 Task: Create a task  Upgrade and migrate company data analytics to a cloud-based solution , assign it to team member softage.3@softage.net in the project AmberDrive and update the status of the task to  On Track  , set the priority of the task to Low
Action: Mouse moved to (63, 51)
Screenshot: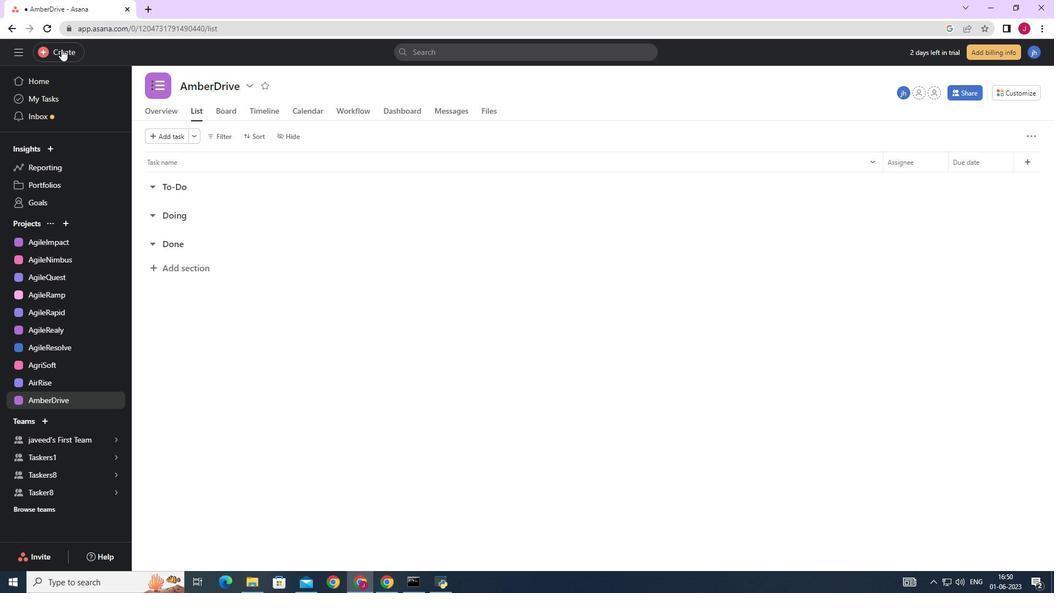 
Action: Mouse pressed left at (63, 51)
Screenshot: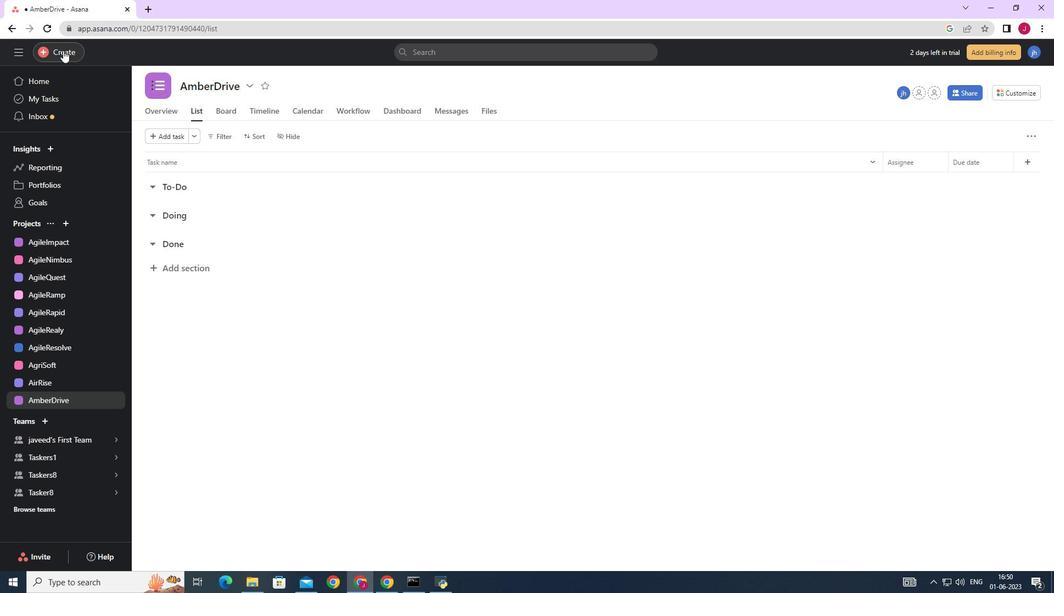 
Action: Mouse moved to (153, 56)
Screenshot: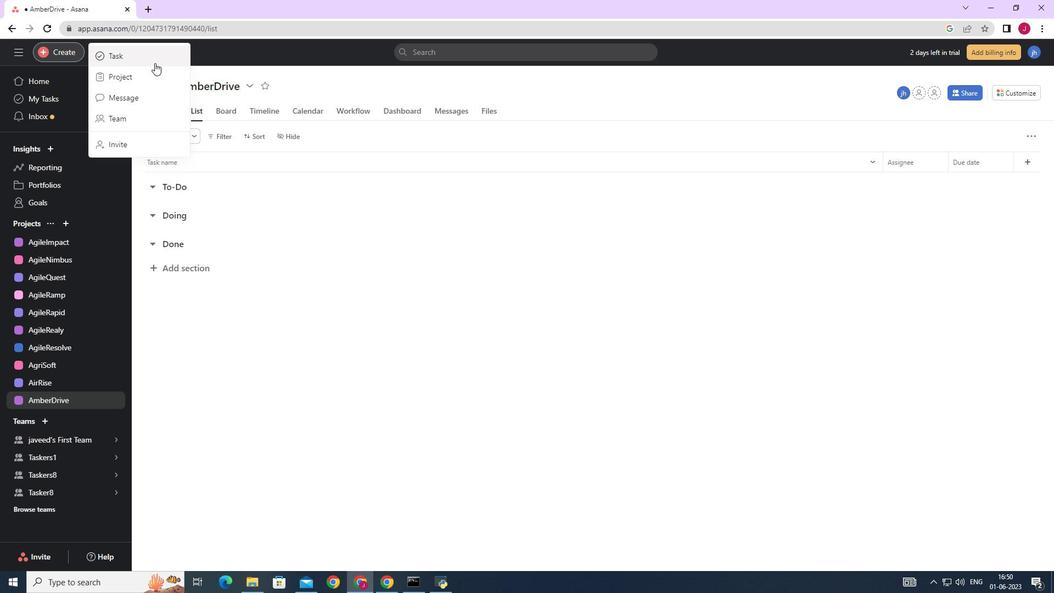 
Action: Mouse pressed left at (153, 56)
Screenshot: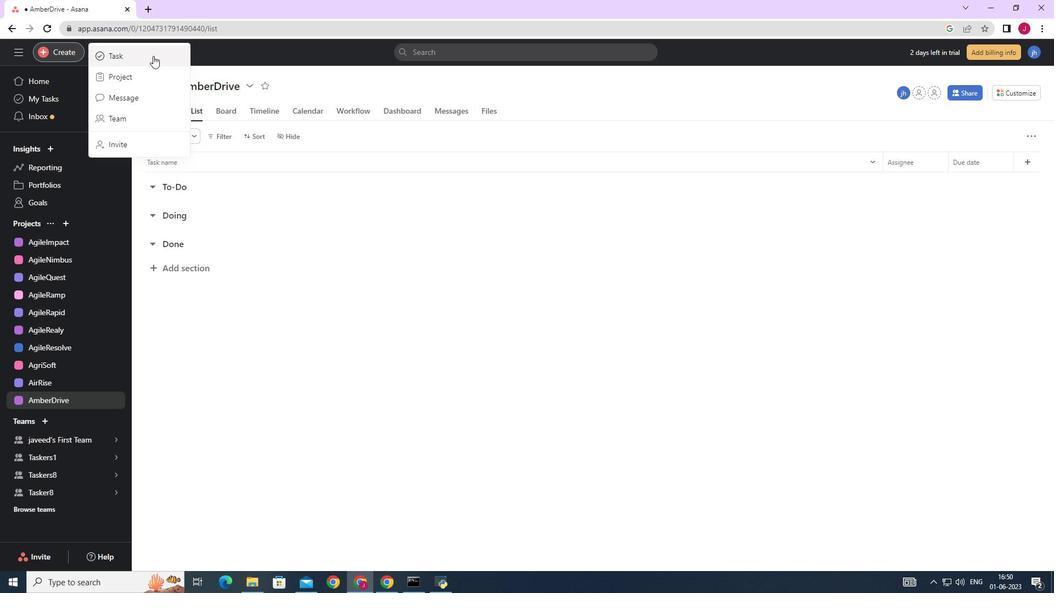 
Action: Mouse moved to (860, 363)
Screenshot: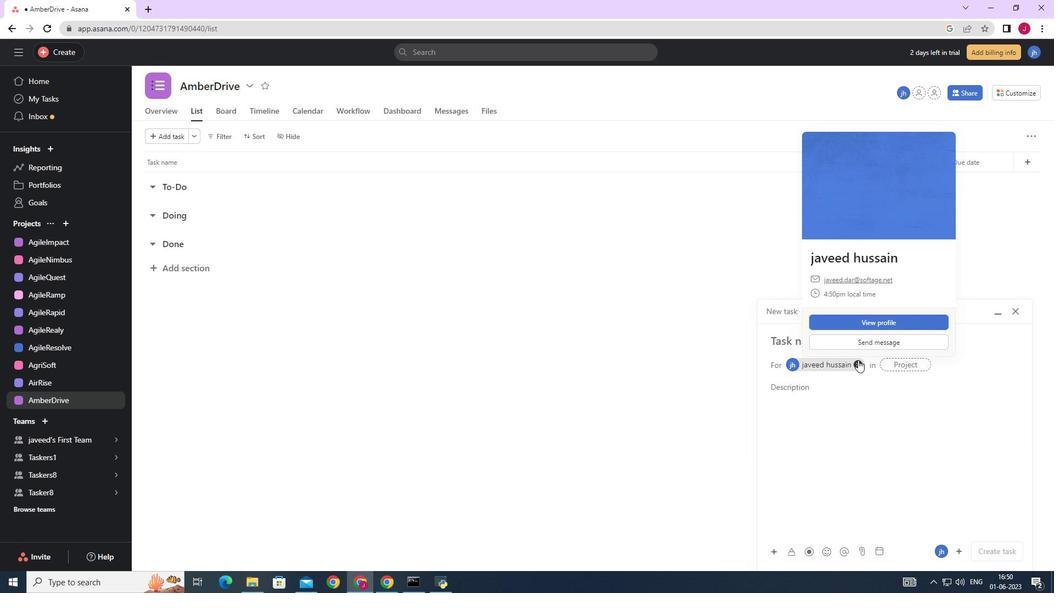 
Action: Mouse pressed left at (860, 363)
Screenshot: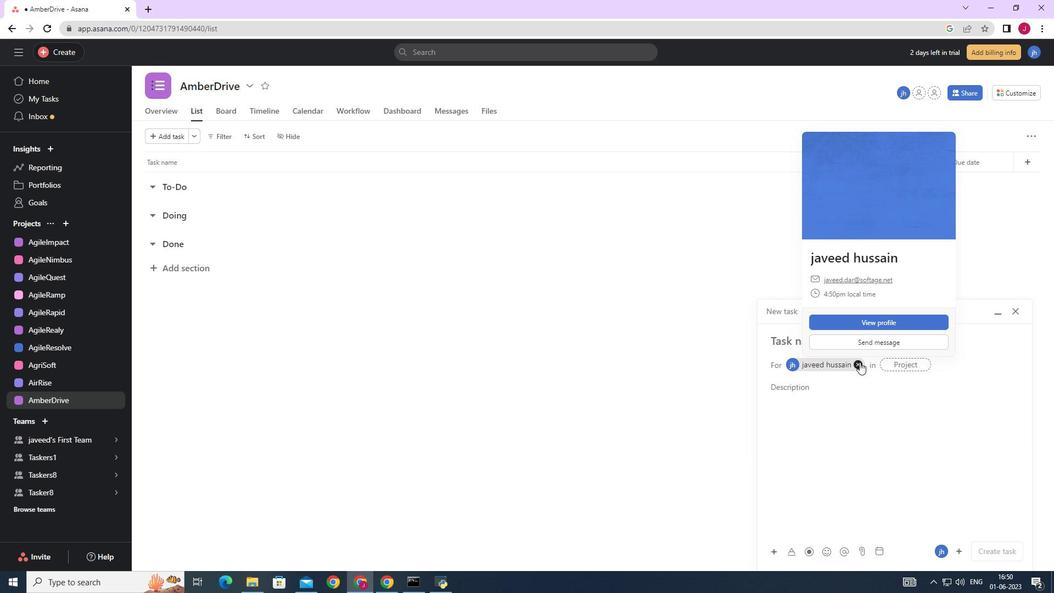 
Action: Mouse moved to (804, 341)
Screenshot: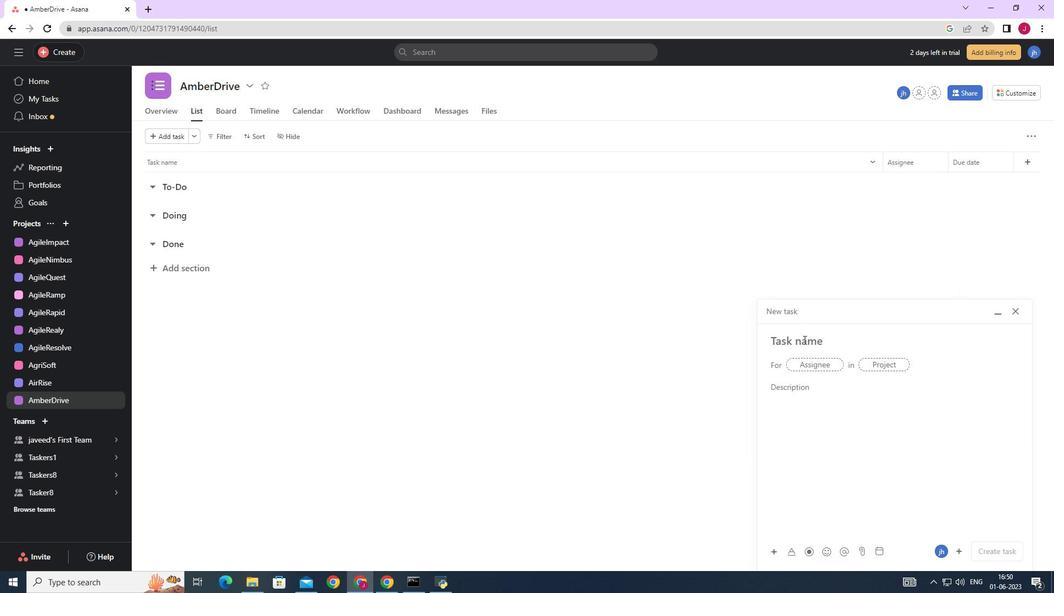 
Action: Mouse pressed left at (804, 341)
Screenshot: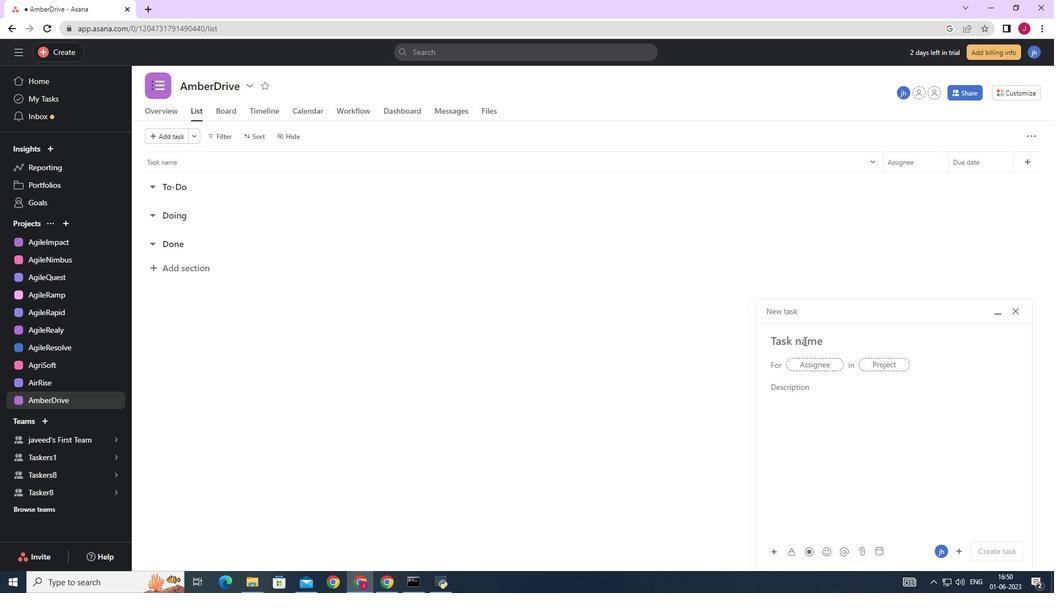 
Action: Key pressed <Key.caps_lock>U<Key.caps_lock>pgrade<Key.space>and<Key.space>migrate<Key.space>company<Key.space>data<Key.space>analytics<Key.space>to<Key.space>a<Key.space>cloud-based<Key.space>solution<Key.space><Key.backspace>,
Screenshot: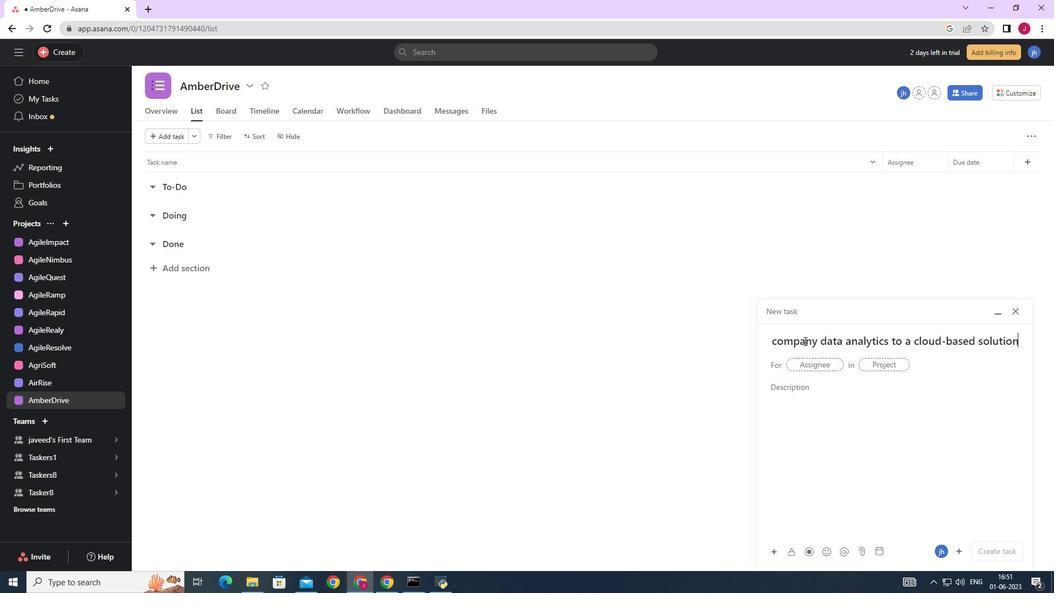 
Action: Mouse moved to (804, 365)
Screenshot: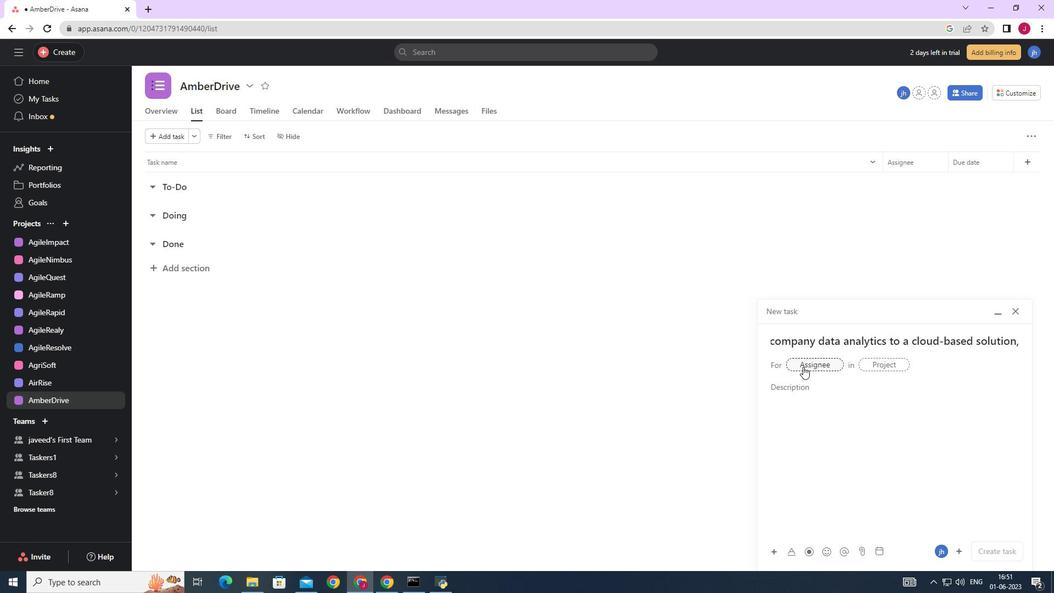 
Action: Mouse pressed left at (804, 365)
Screenshot: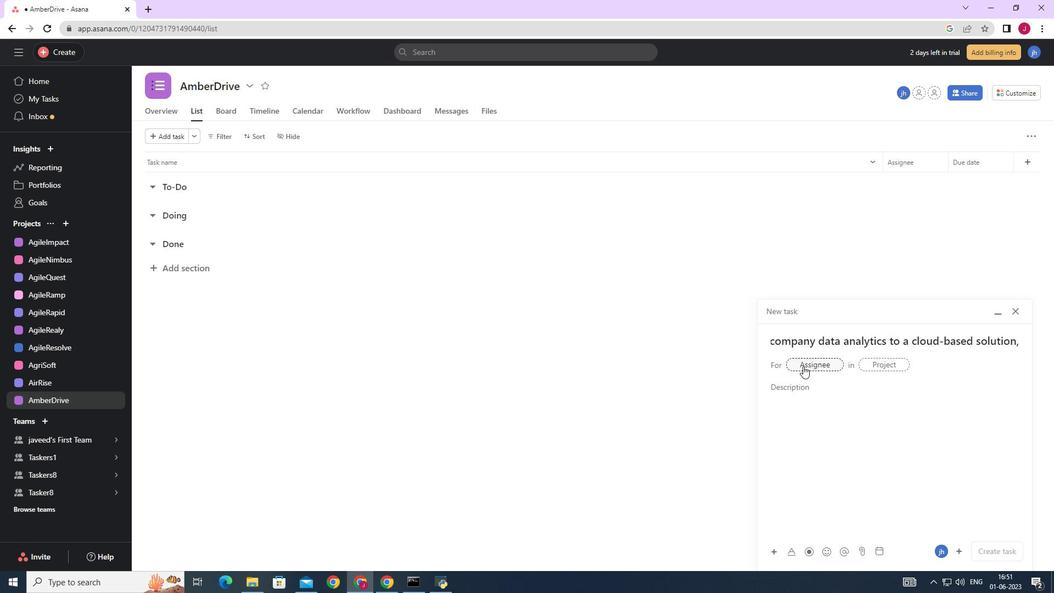 
Action: Key pressed softage.3
Screenshot: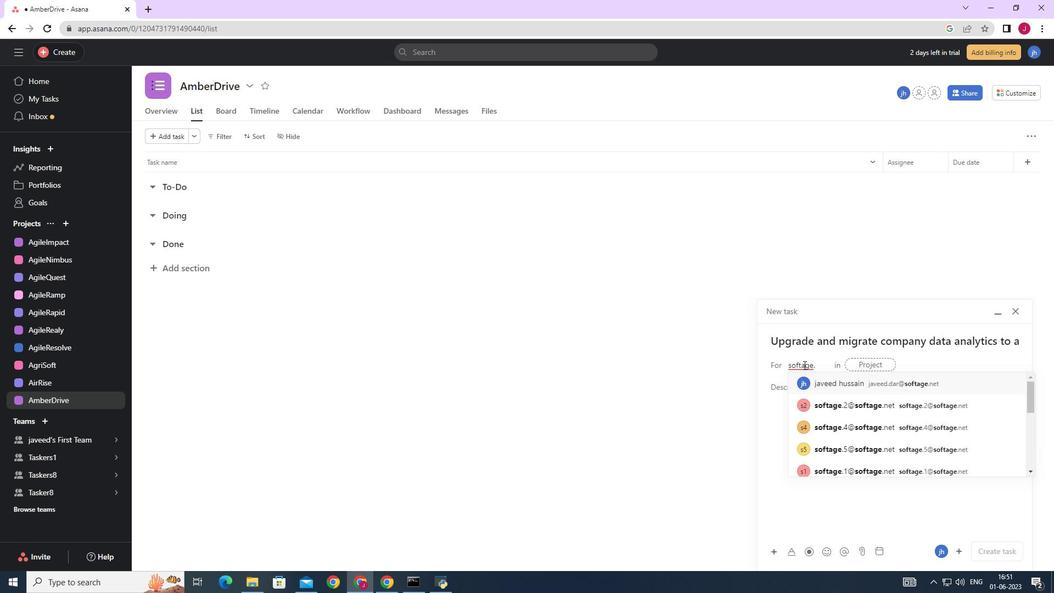 
Action: Mouse moved to (833, 385)
Screenshot: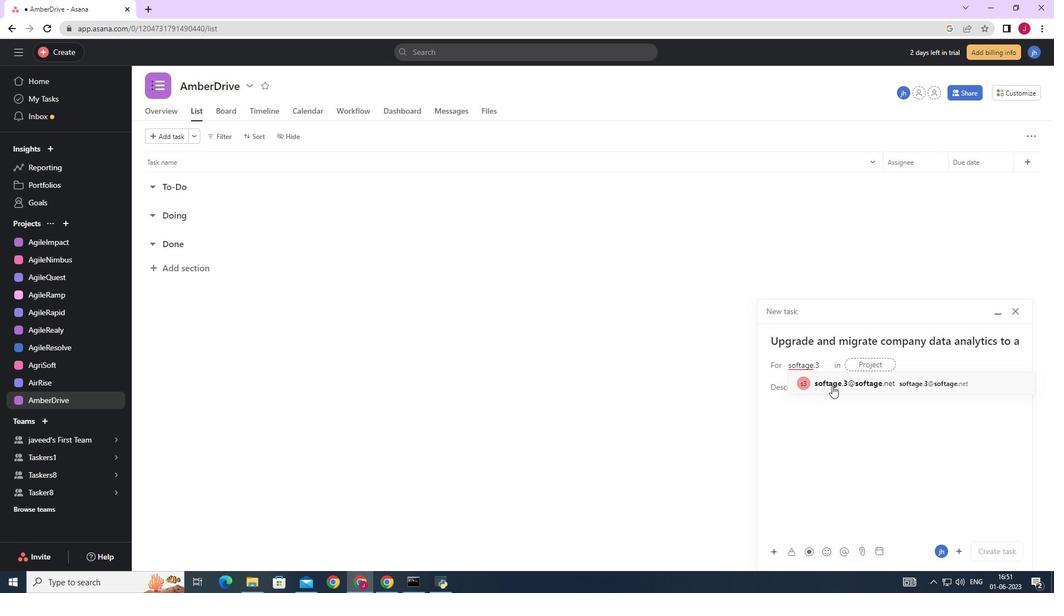 
Action: Mouse pressed left at (833, 385)
Screenshot: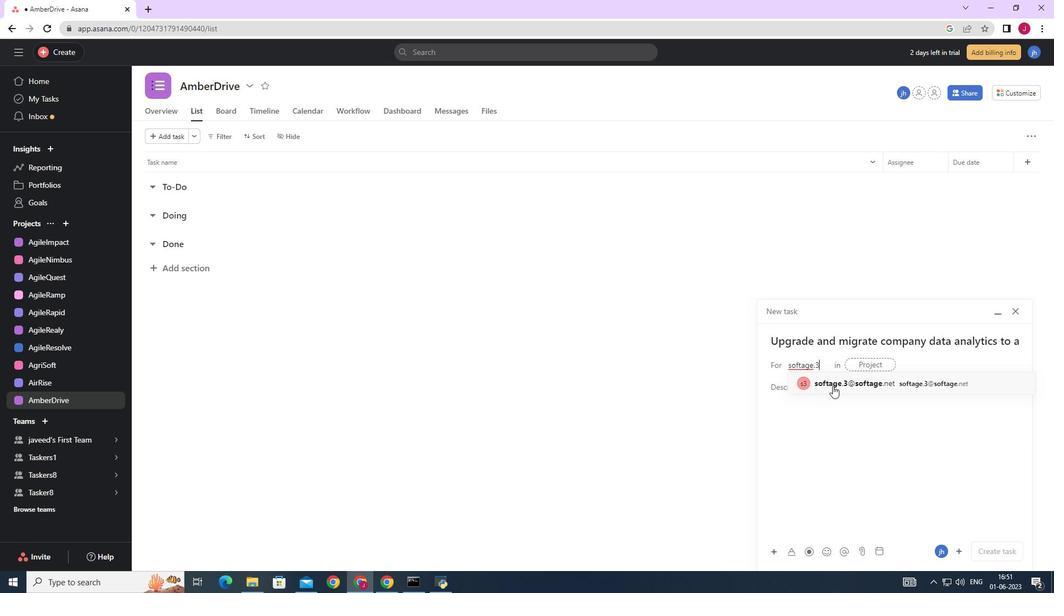 
Action: Mouse moved to (721, 382)
Screenshot: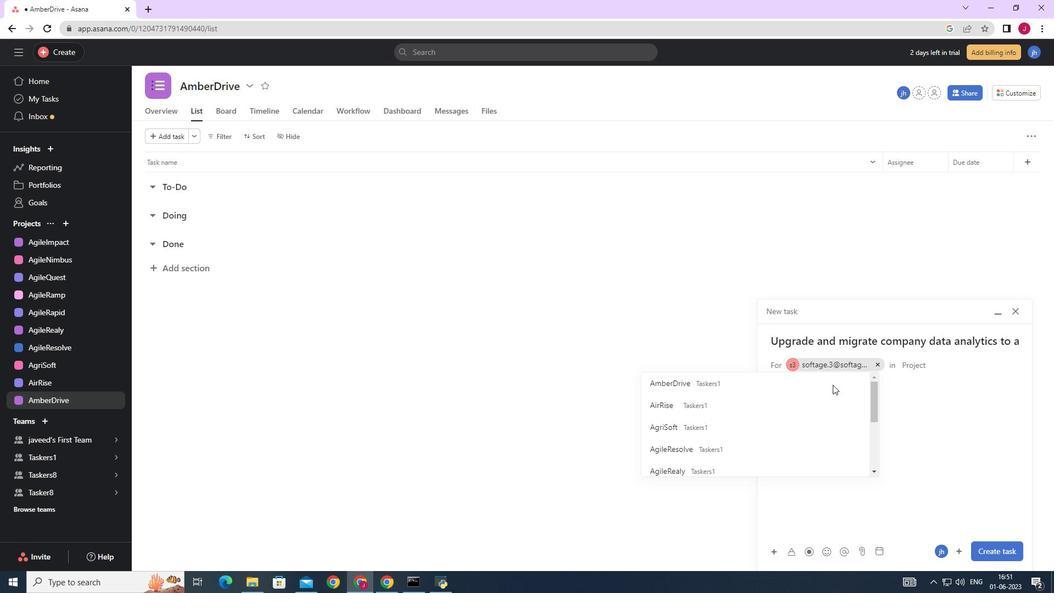 
Action: Mouse pressed left at (721, 382)
Screenshot: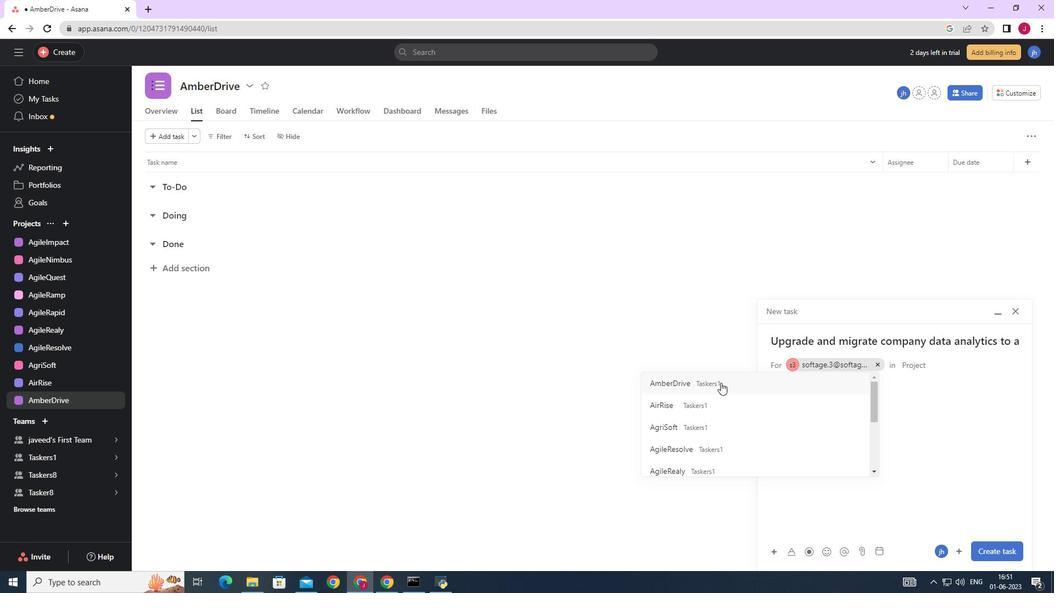 
Action: Mouse moved to (1026, 159)
Screenshot: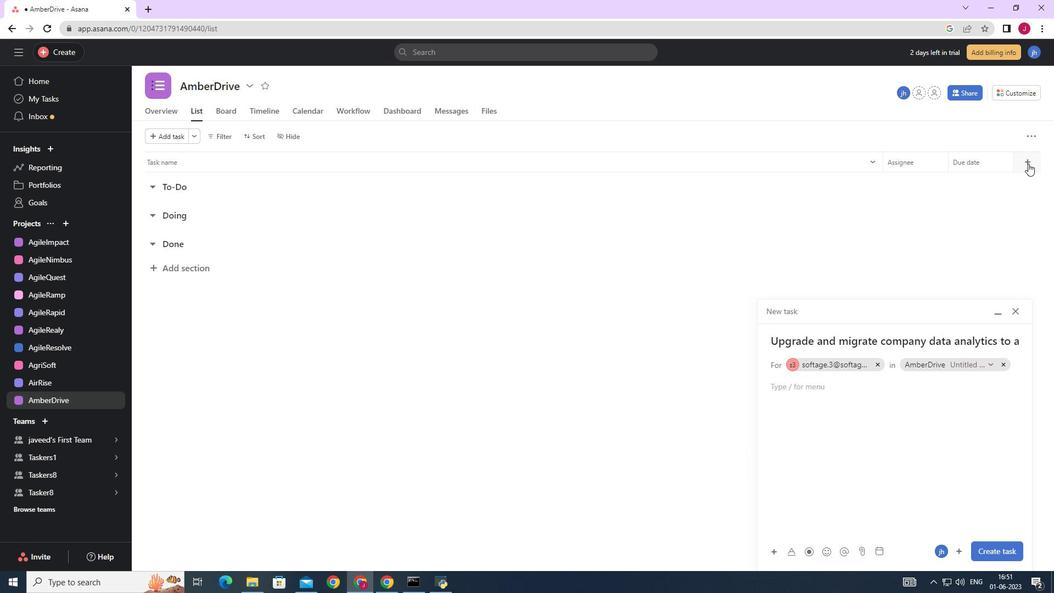
Action: Mouse pressed left at (1026, 159)
Screenshot: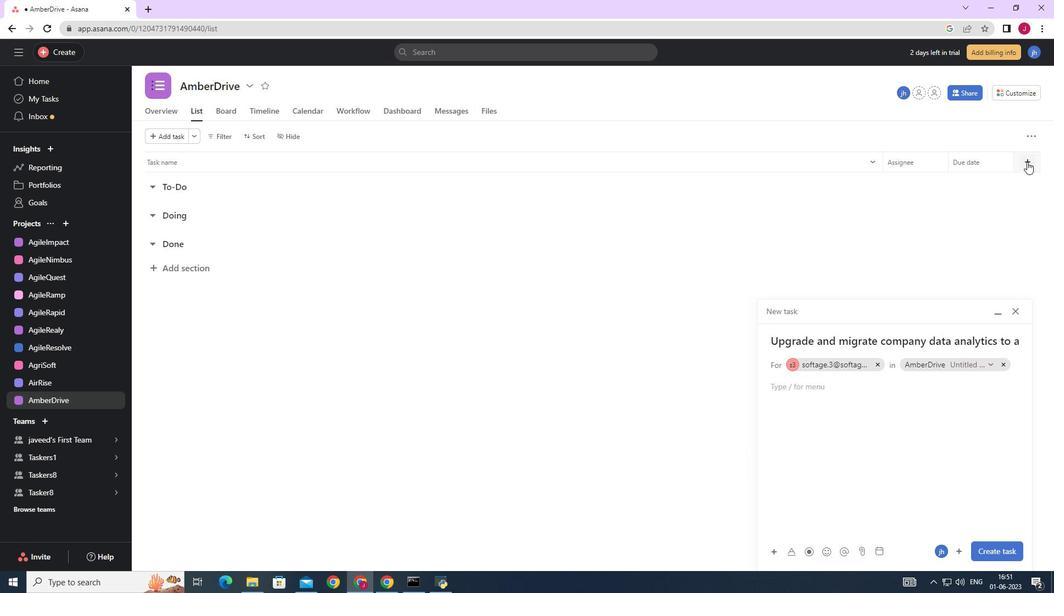 
Action: Mouse moved to (986, 201)
Screenshot: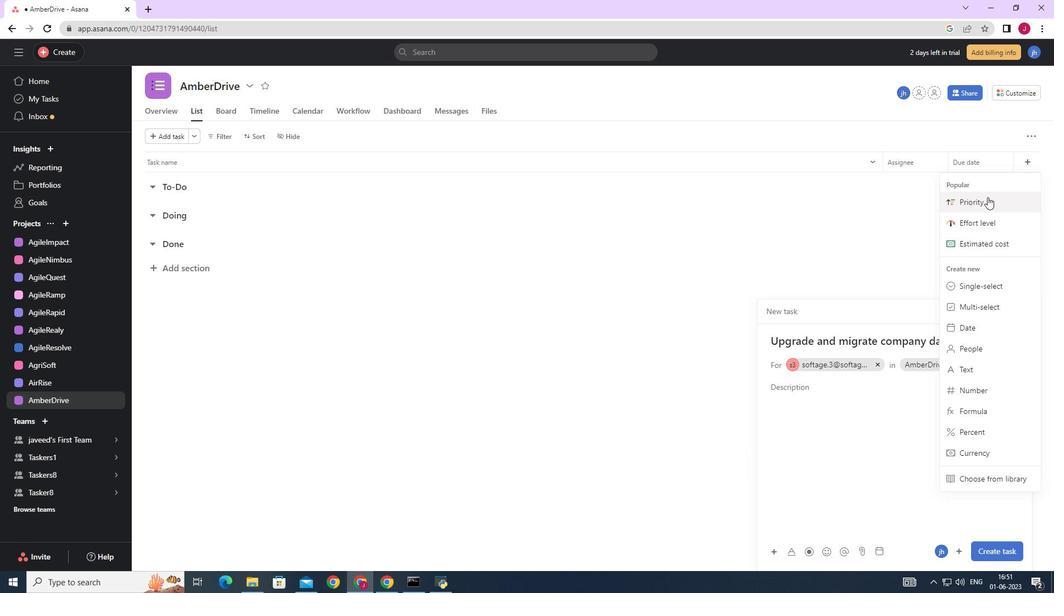 
Action: Mouse pressed left at (986, 201)
Screenshot: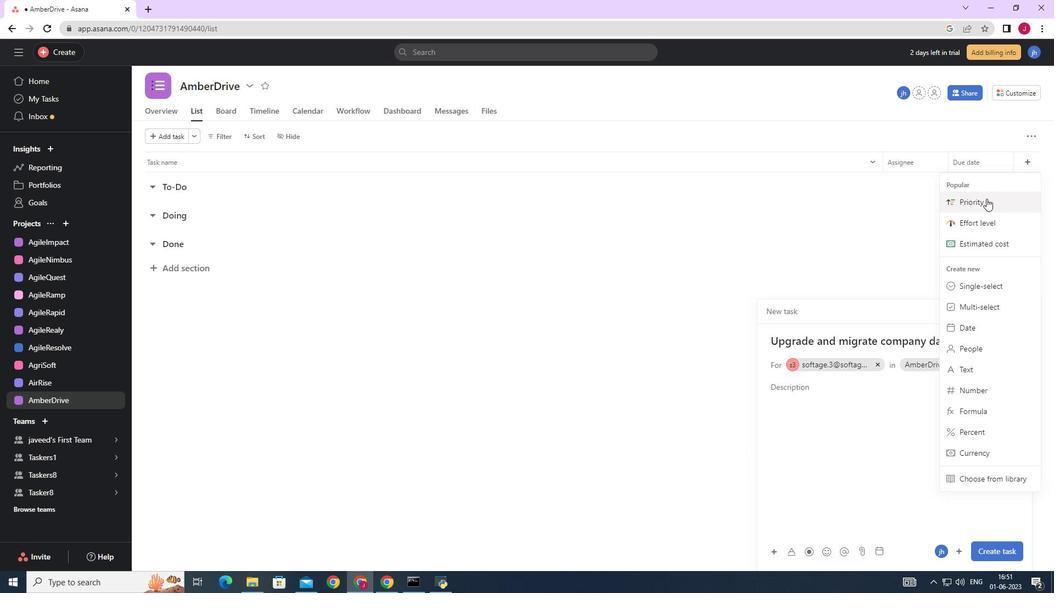 
Action: Mouse moved to (628, 371)
Screenshot: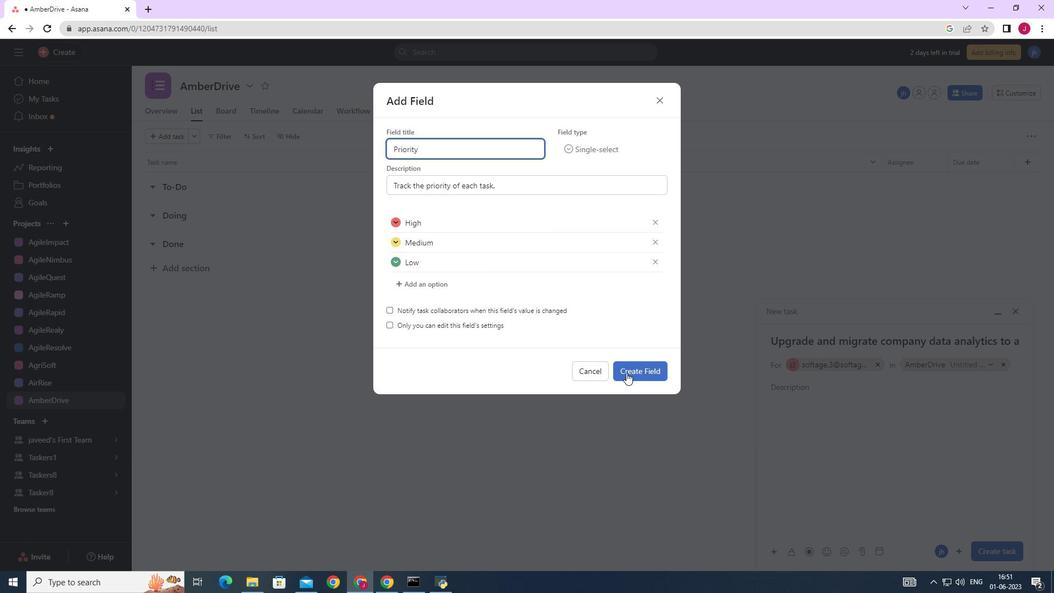 
Action: Mouse pressed left at (628, 371)
Screenshot: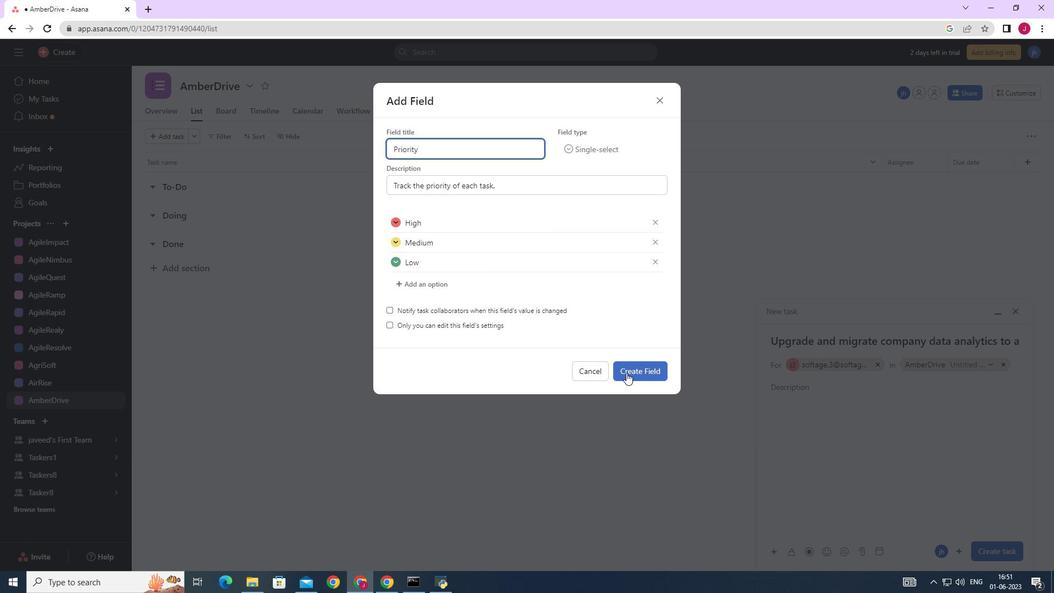 
Action: Mouse moved to (1029, 164)
Screenshot: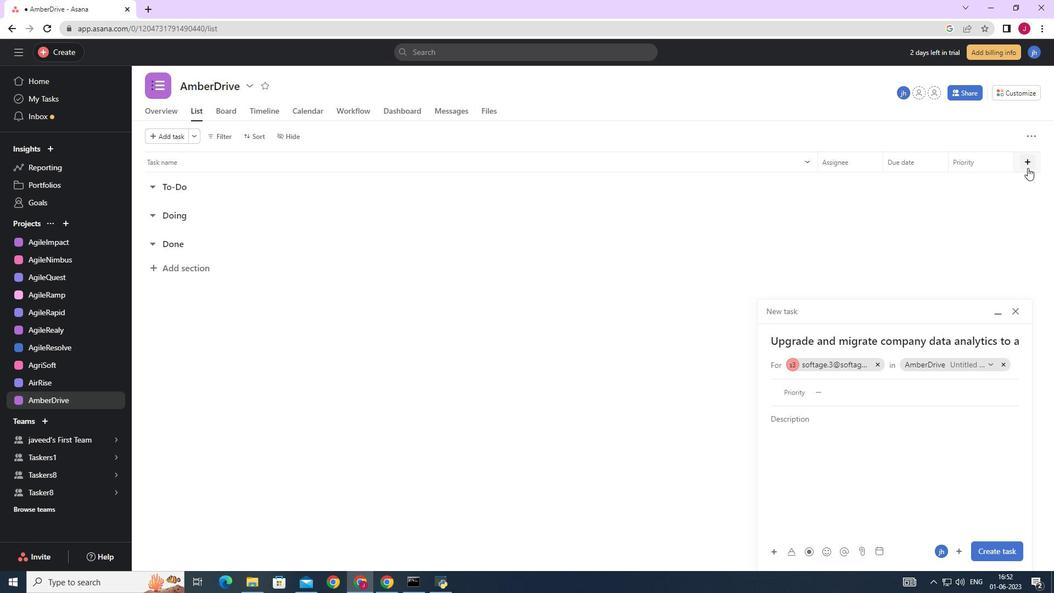 
Action: Mouse pressed left at (1029, 164)
Screenshot: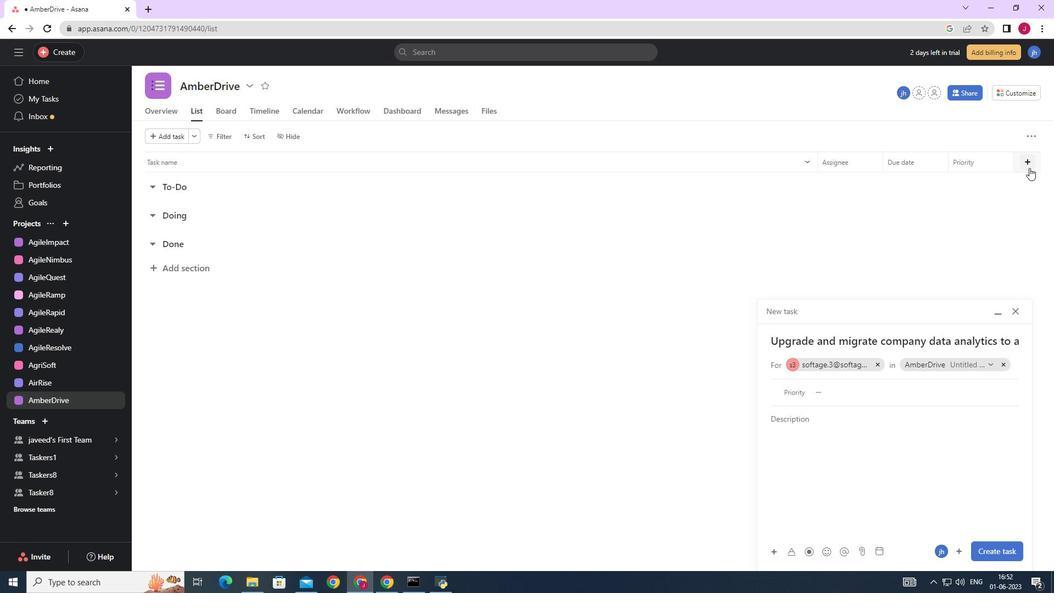
Action: Mouse moved to (976, 285)
Screenshot: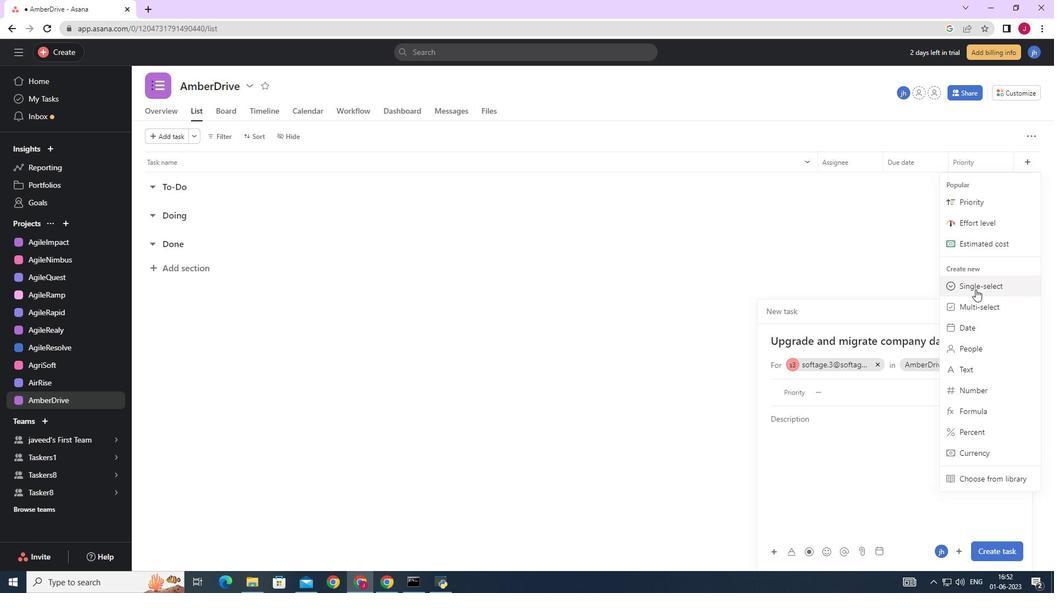 
Action: Mouse pressed left at (976, 285)
Screenshot: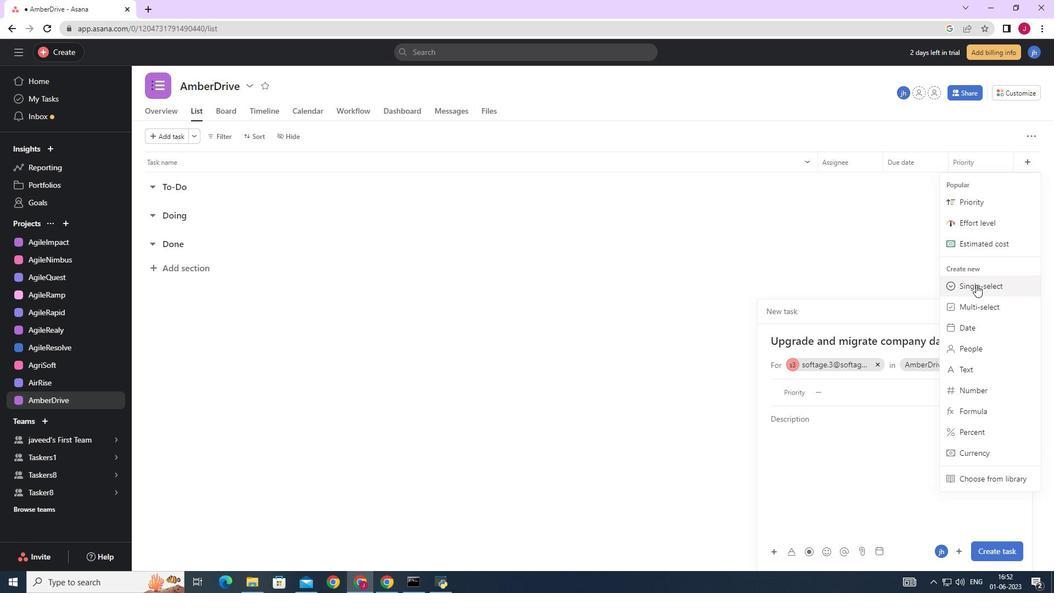 
Action: Mouse moved to (458, 170)
Screenshot: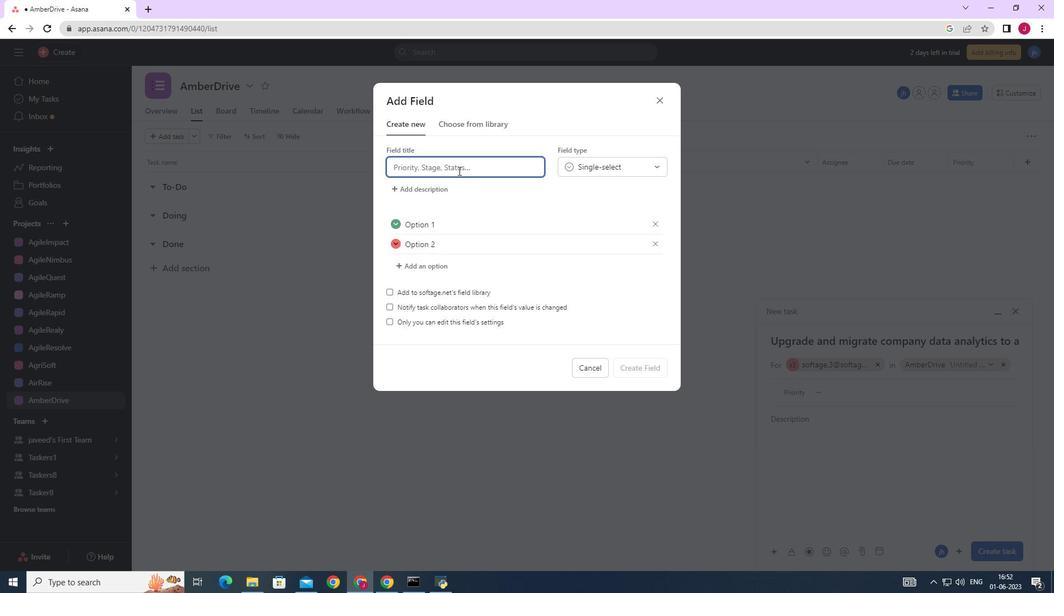 
Action: Mouse pressed left at (458, 170)
Screenshot: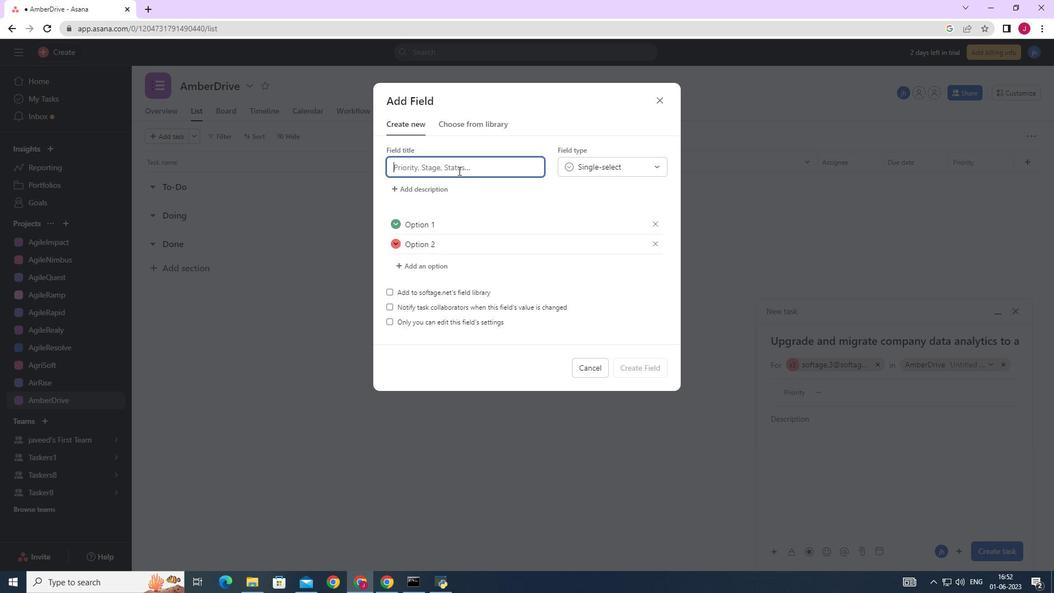 
Action: Key pressed status
Screenshot: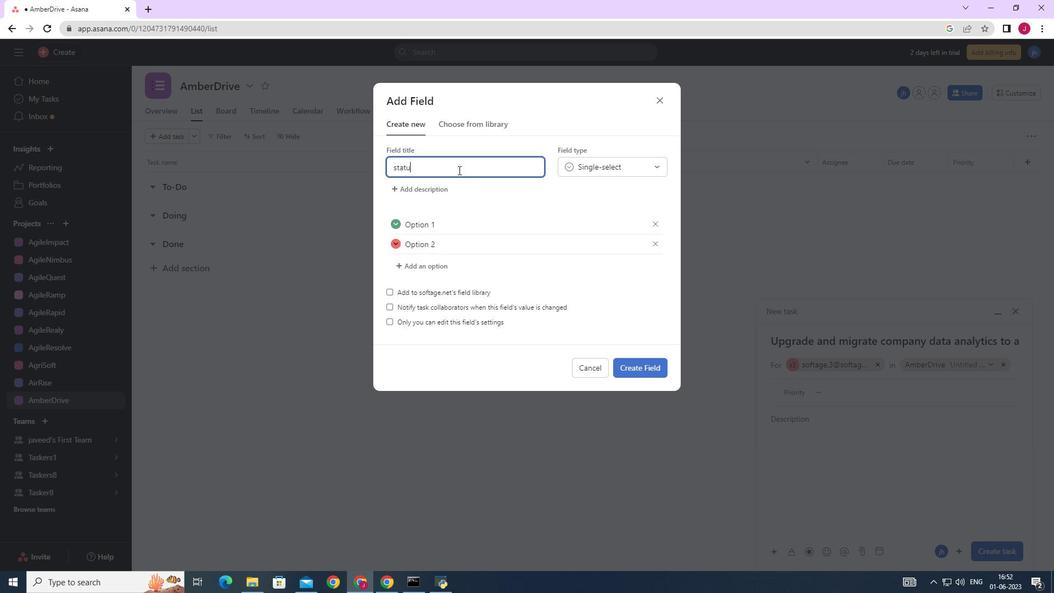 
Action: Mouse moved to (467, 225)
Screenshot: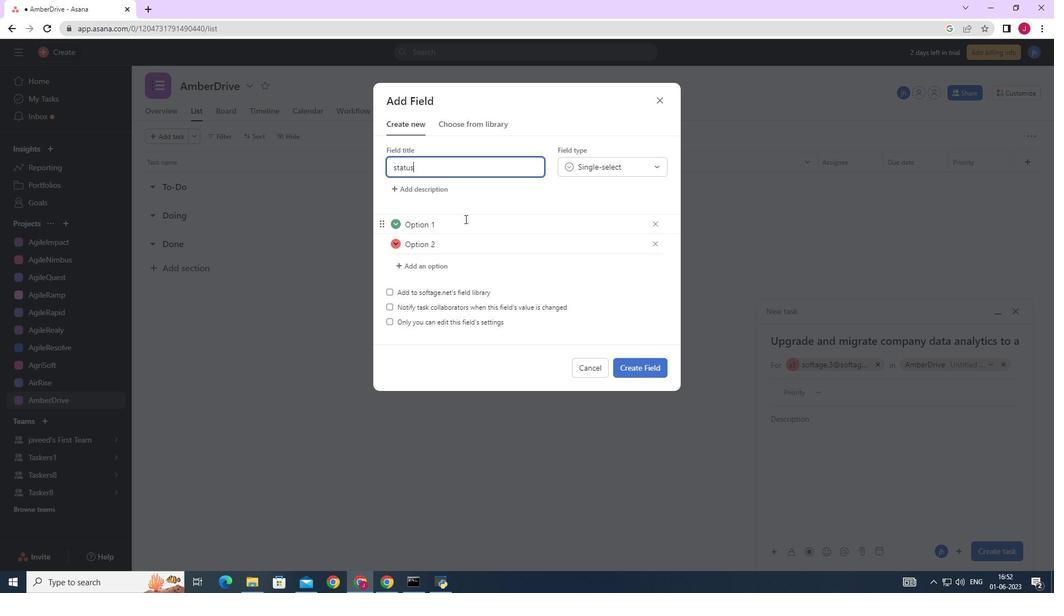 
Action: Mouse pressed left at (467, 225)
Screenshot: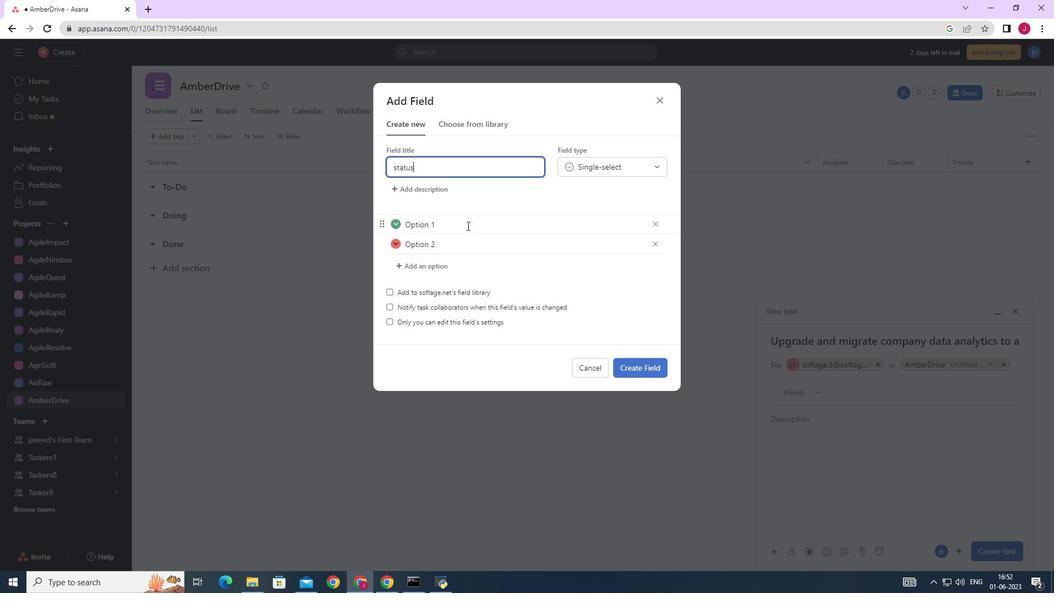 
Action: Key pressed <Key.backspace><Key.backspace><Key.backspace><Key.backspace><Key.backspace><Key.backspace><Key.backspace>n<Key.space>track
Screenshot: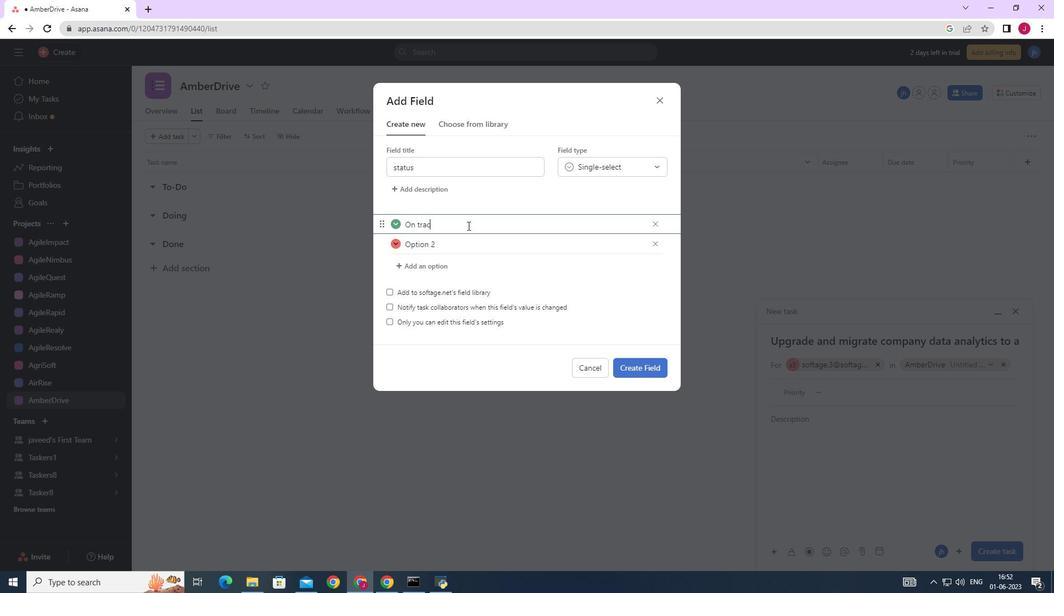 
Action: Mouse moved to (477, 247)
Screenshot: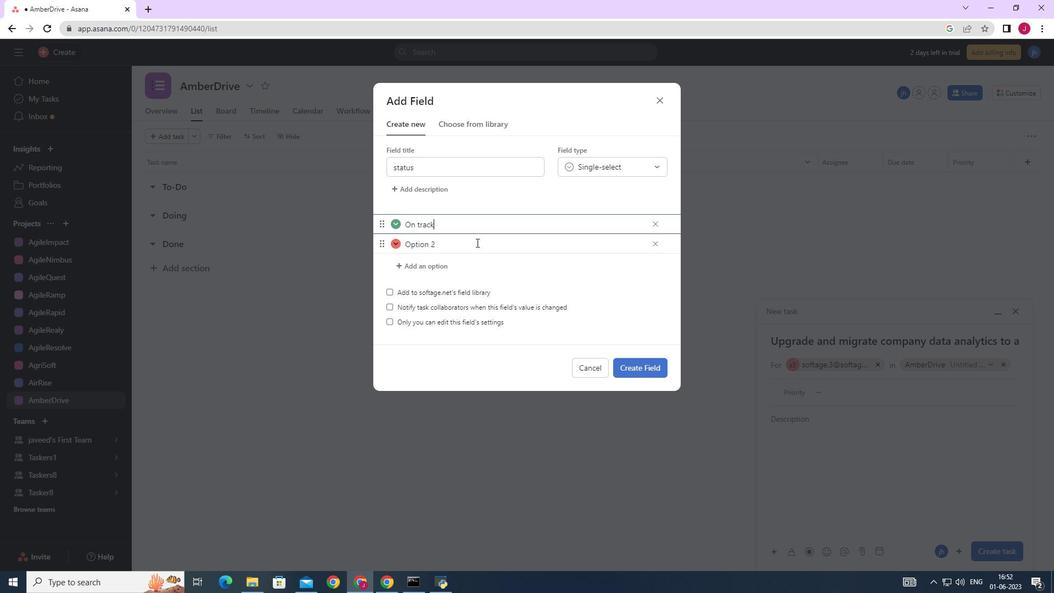 
Action: Mouse pressed left at (477, 247)
Screenshot: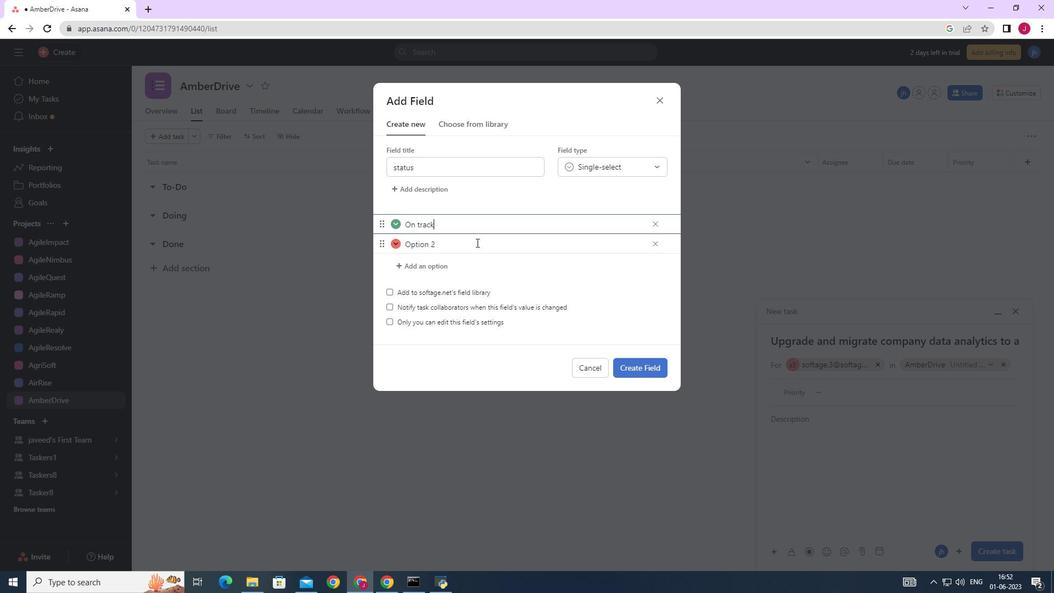 
Action: Key pressed <Key.backspace><Key.backspace><Key.backspace><Key.backspace><Key.backspace><Key.backspace><Key.backspace>ff<Key.space>track
Screenshot: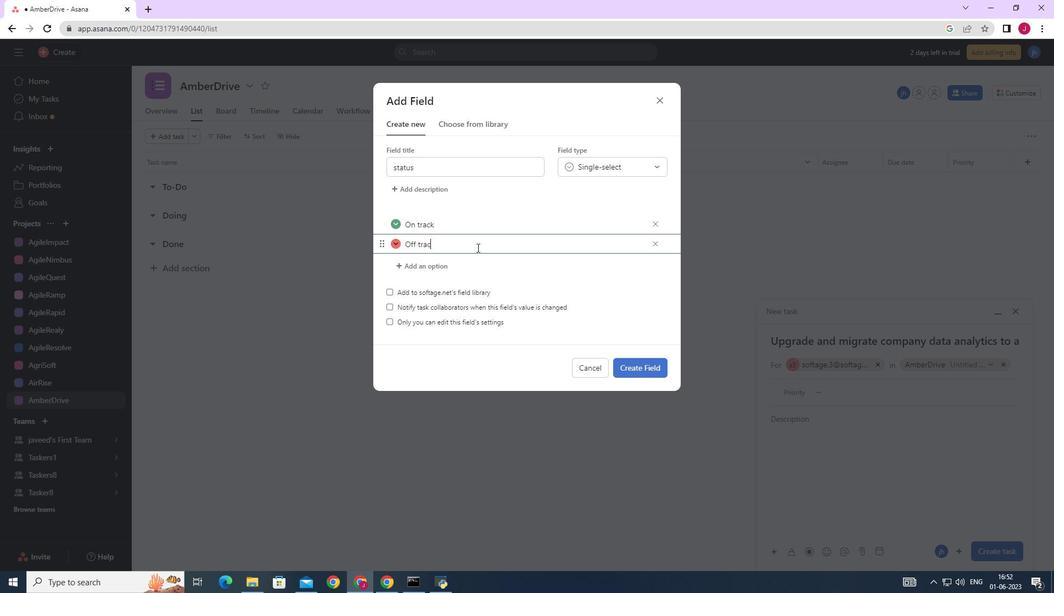
Action: Mouse moved to (436, 264)
Screenshot: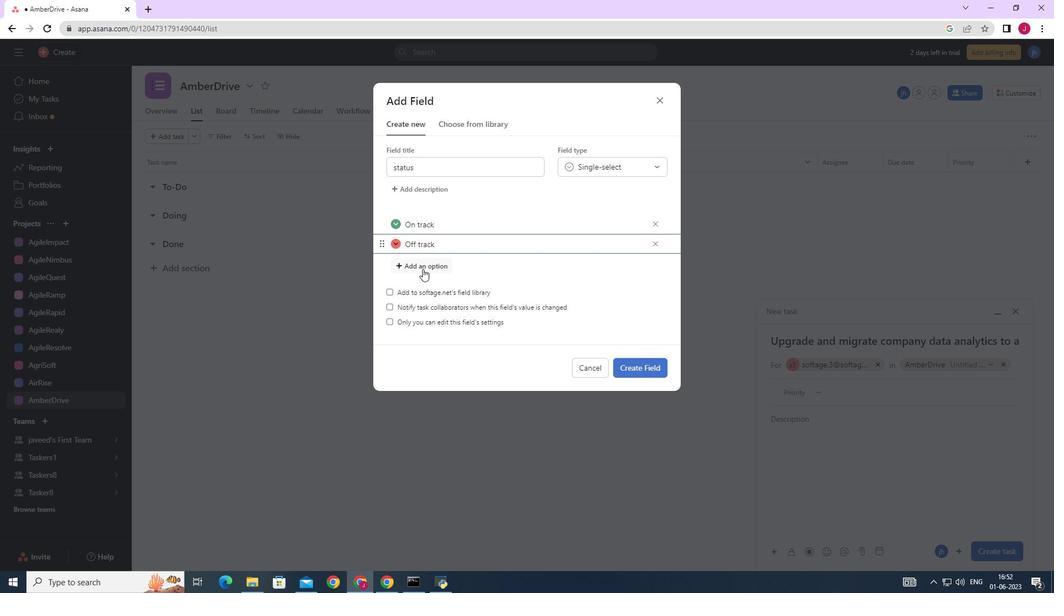 
Action: Mouse pressed left at (436, 264)
Screenshot: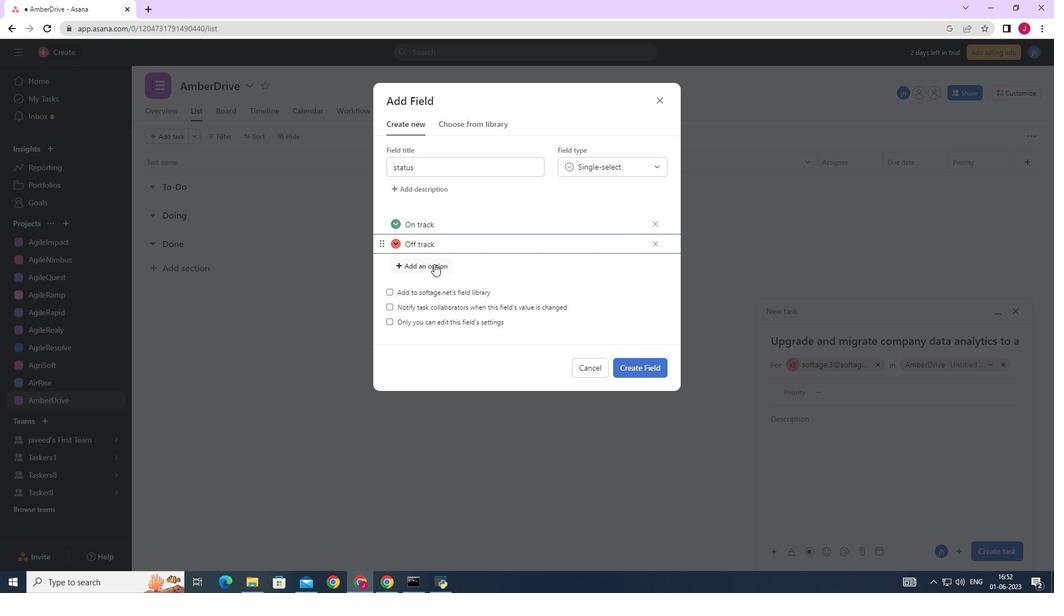 
Action: Mouse moved to (436, 264)
Screenshot: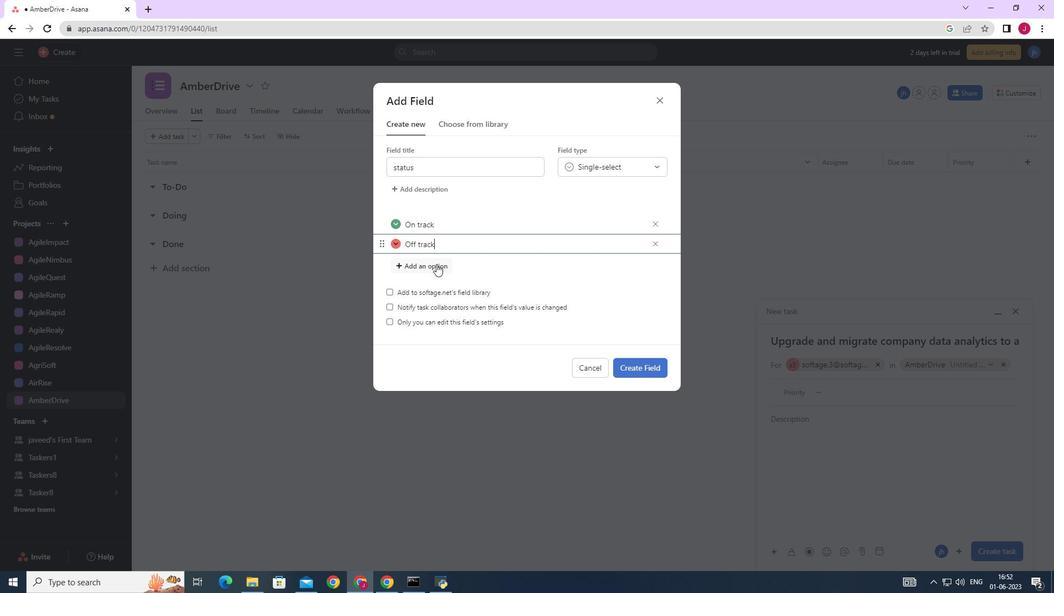 
Action: Key pressed <Key.caps_lock>A<Key.caps_lock>t<Key.space>risk
Screenshot: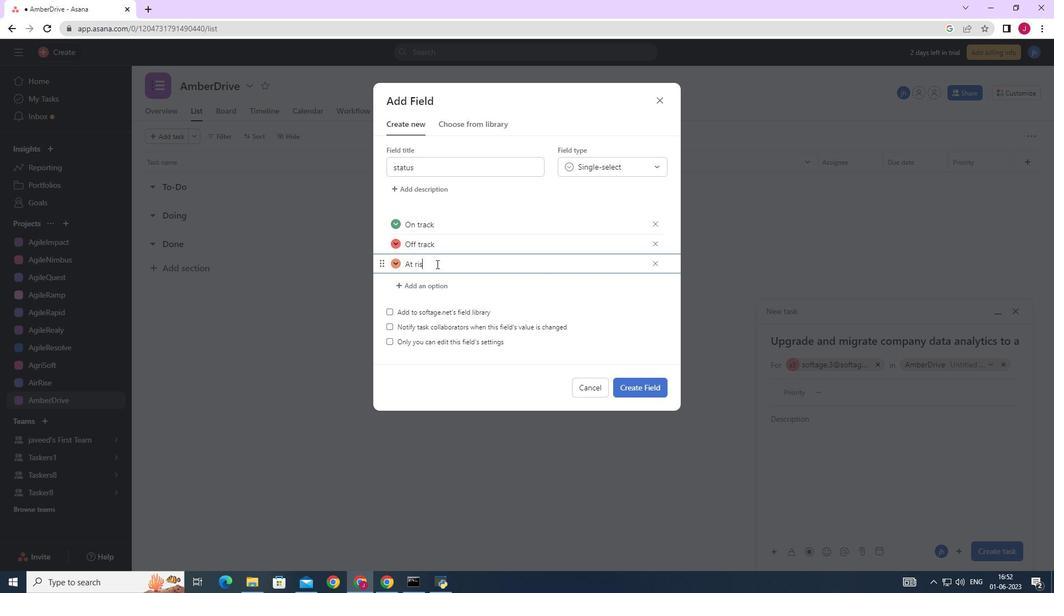 
Action: Mouse moved to (441, 283)
Screenshot: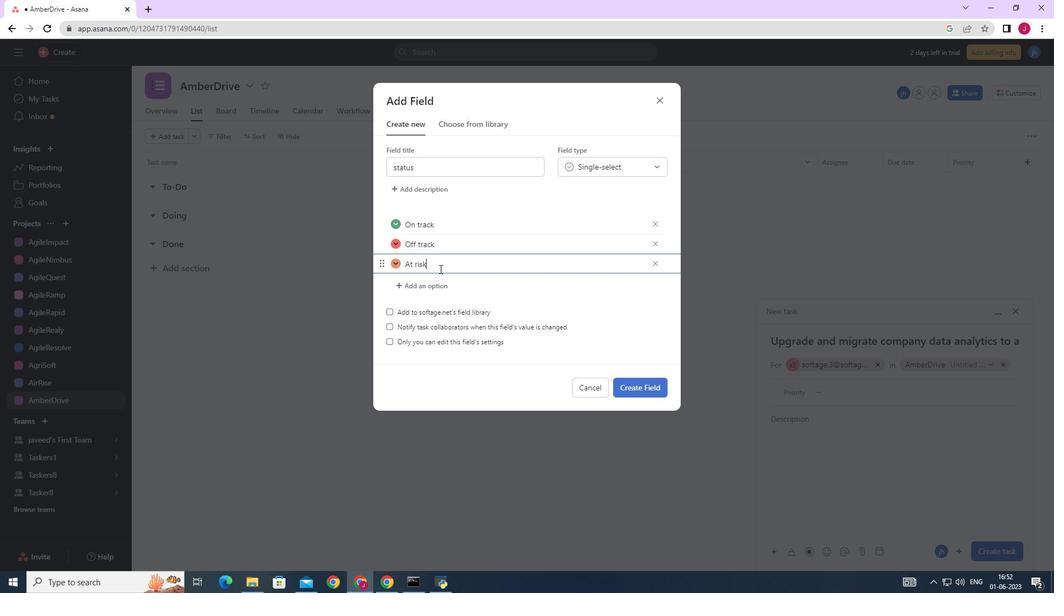 
Action: Mouse pressed left at (441, 283)
Screenshot: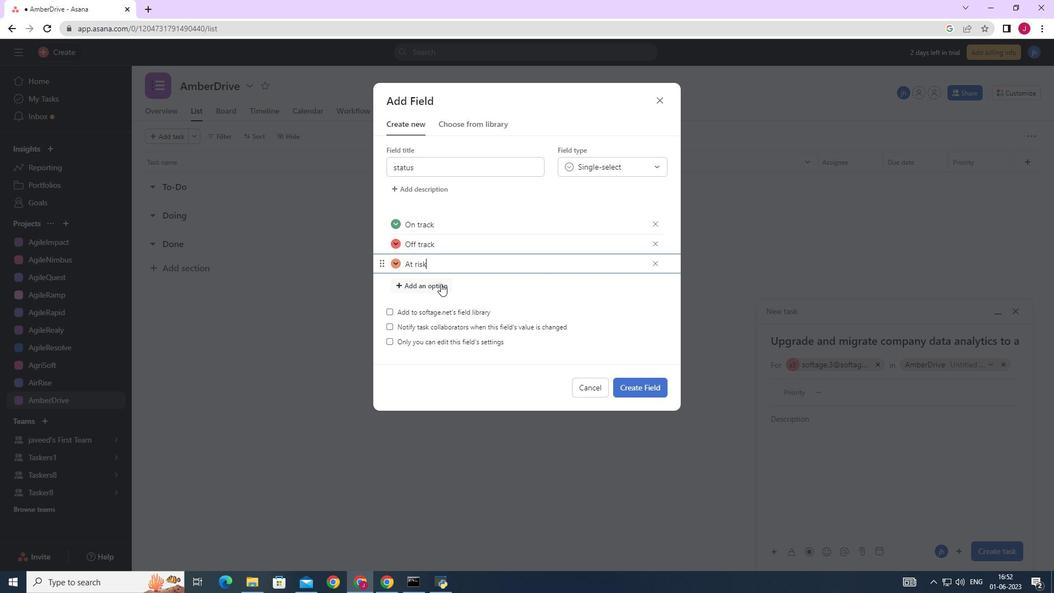 
Action: Key pressed <Key.caps_lock>C<Key.caps_lock>omplete
Screenshot: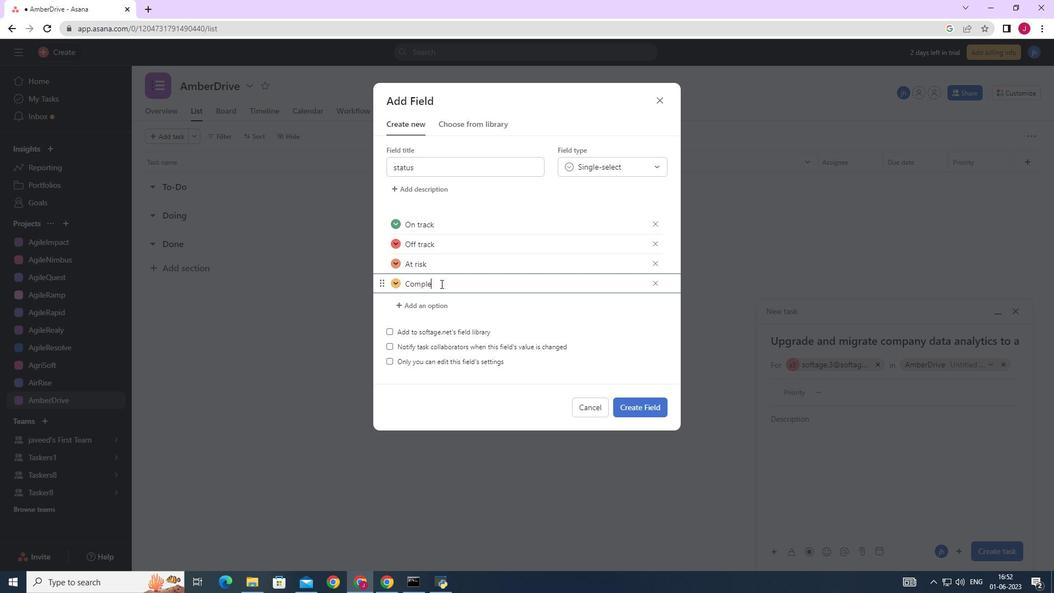 
Action: Mouse moved to (640, 408)
Screenshot: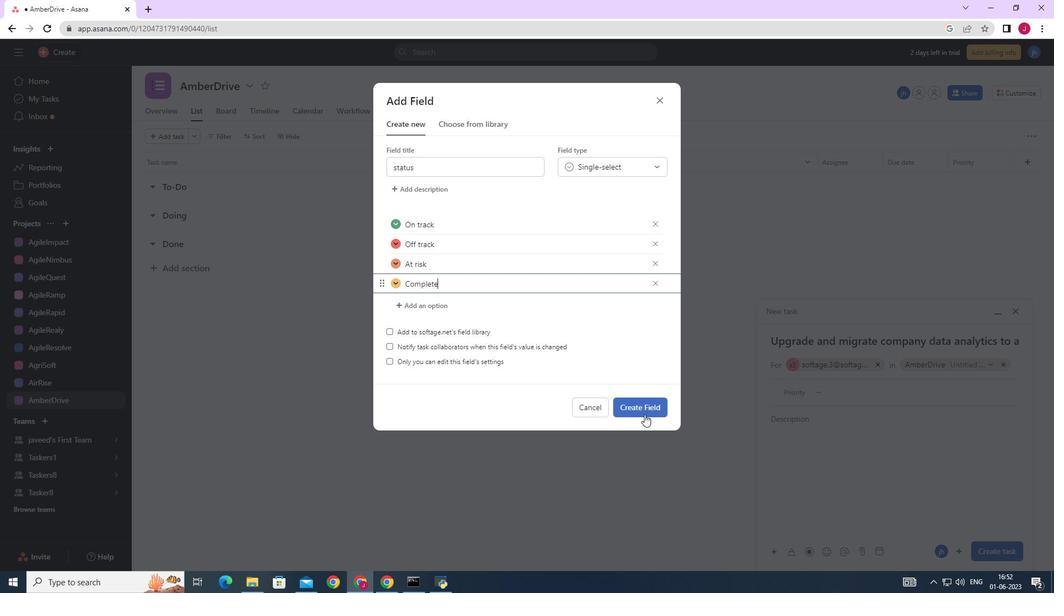 
Action: Mouse pressed left at (640, 408)
Screenshot: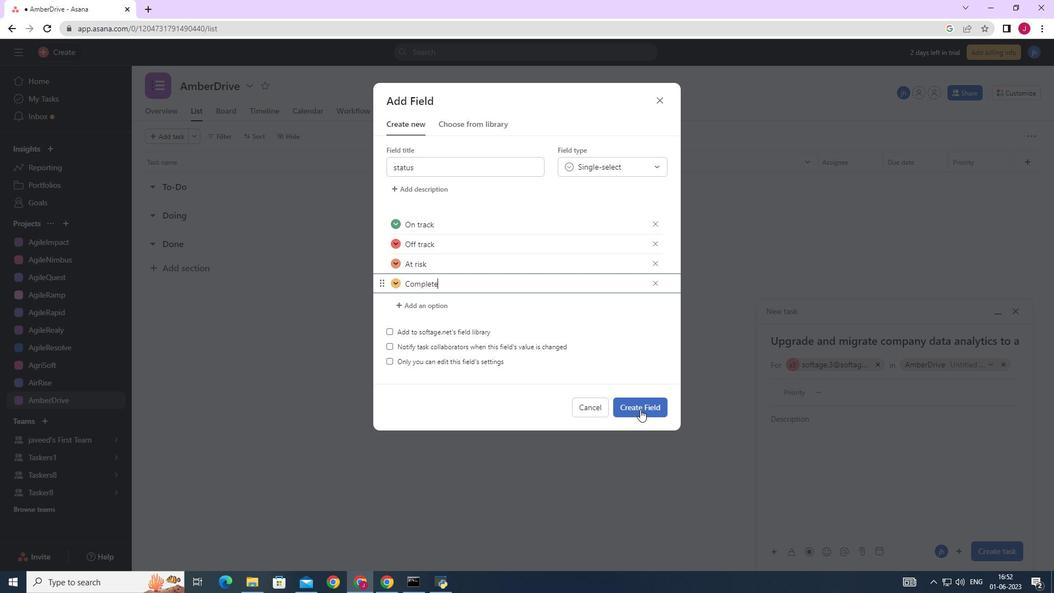 
Action: Mouse moved to (793, 285)
Screenshot: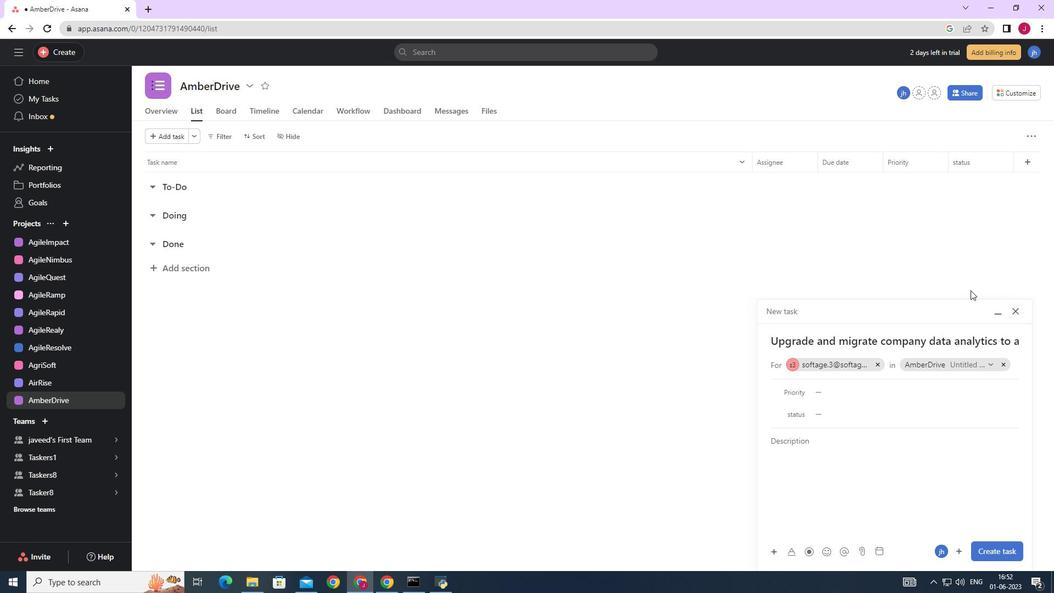 
Action: Mouse scrolled (793, 285) with delta (0, 0)
Screenshot: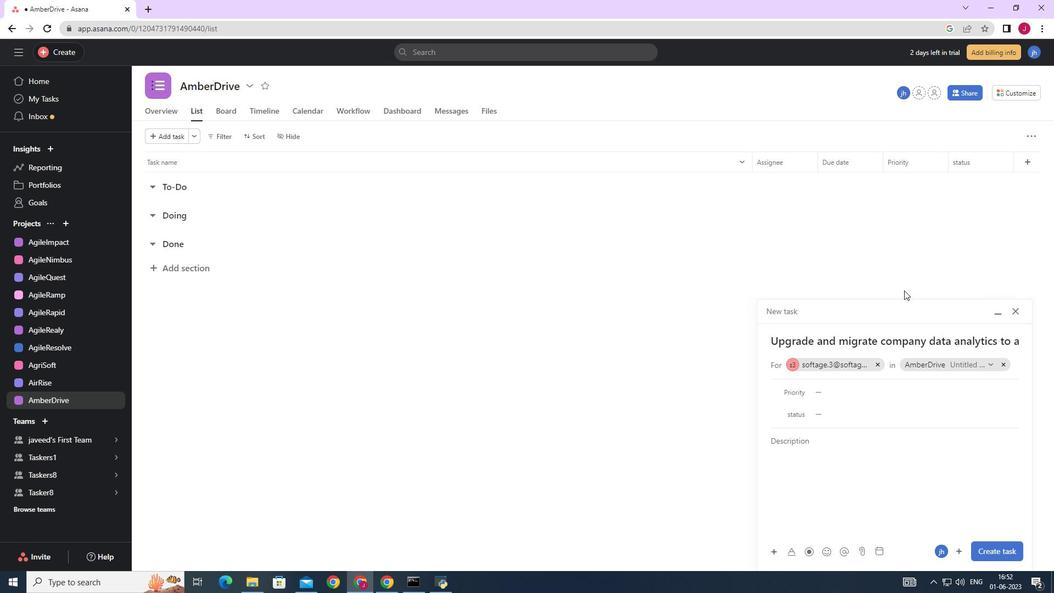 
Action: Mouse scrolled (793, 285) with delta (0, 0)
Screenshot: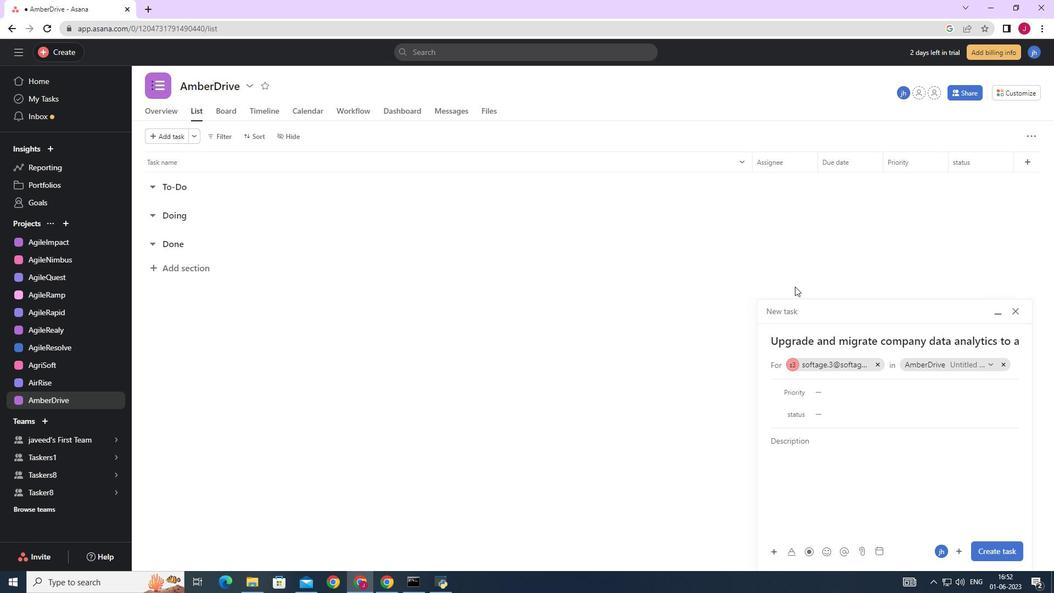 
Action: Mouse scrolled (793, 285) with delta (0, 0)
Screenshot: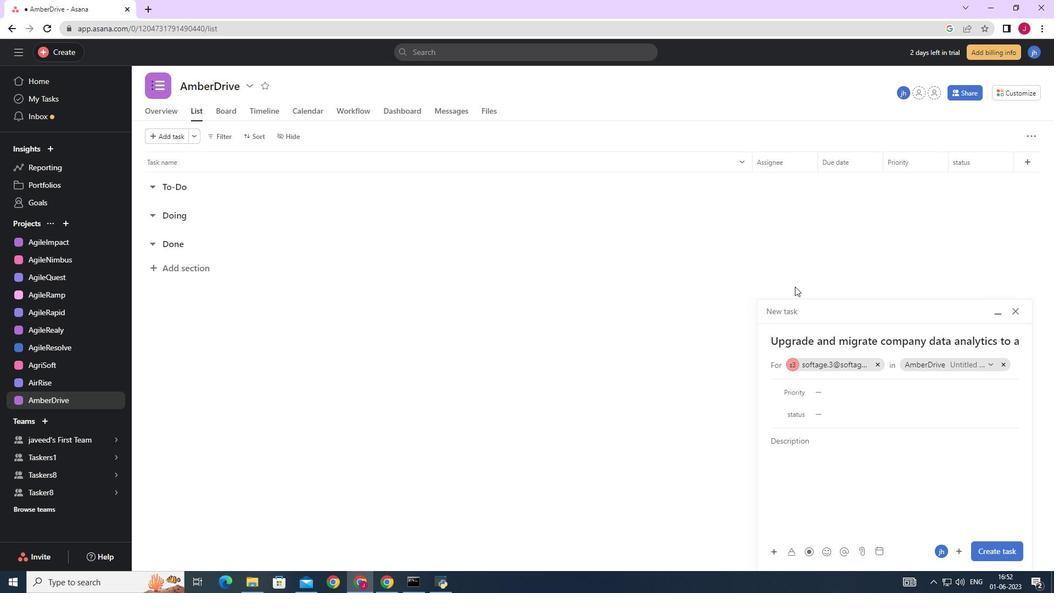 
Action: Mouse moved to (814, 392)
Screenshot: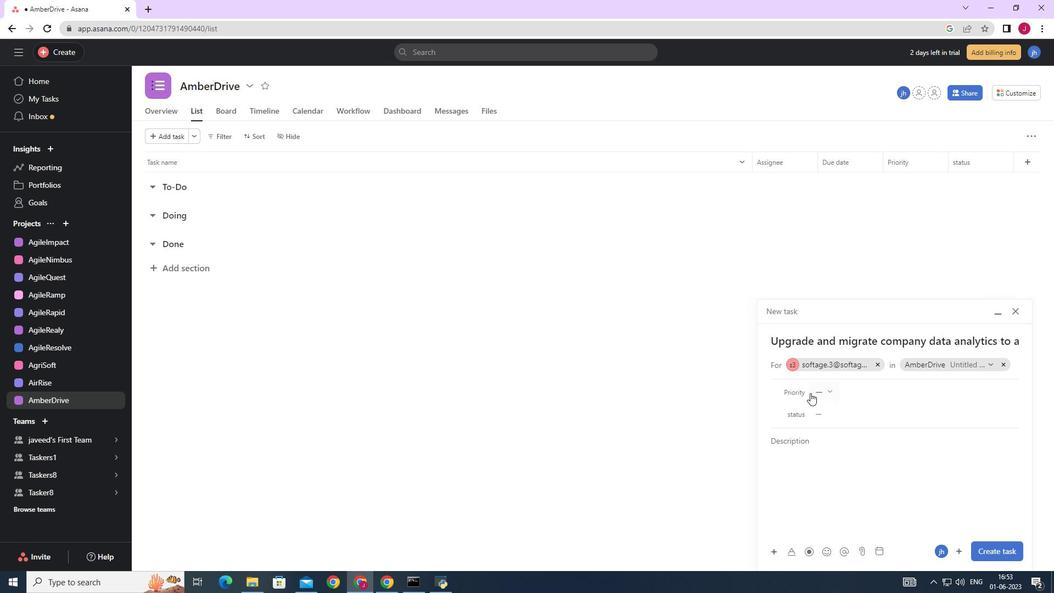 
Action: Mouse pressed left at (814, 392)
Screenshot: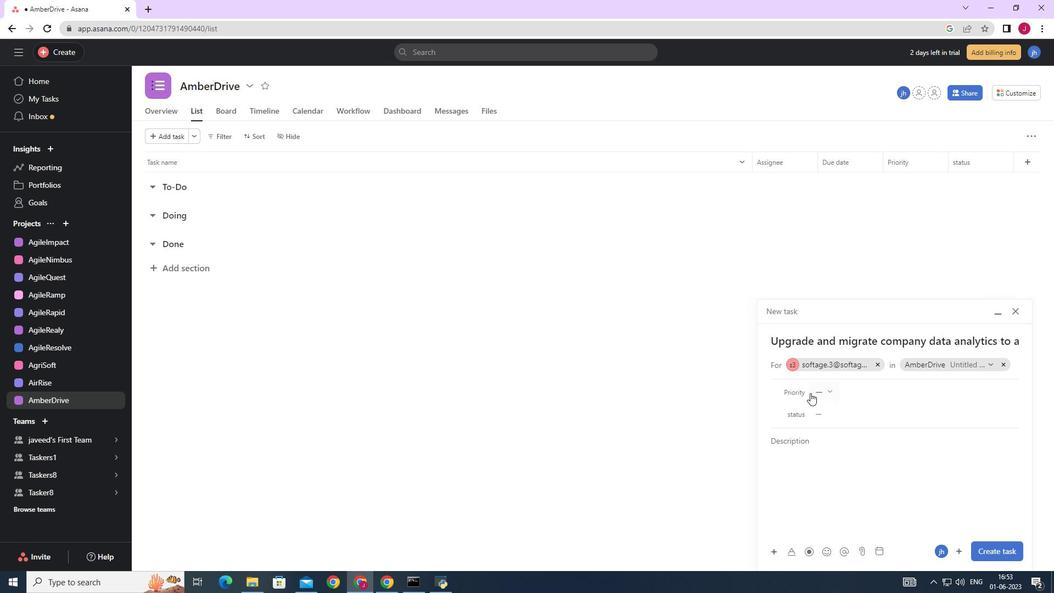 
Action: Mouse moved to (849, 467)
Screenshot: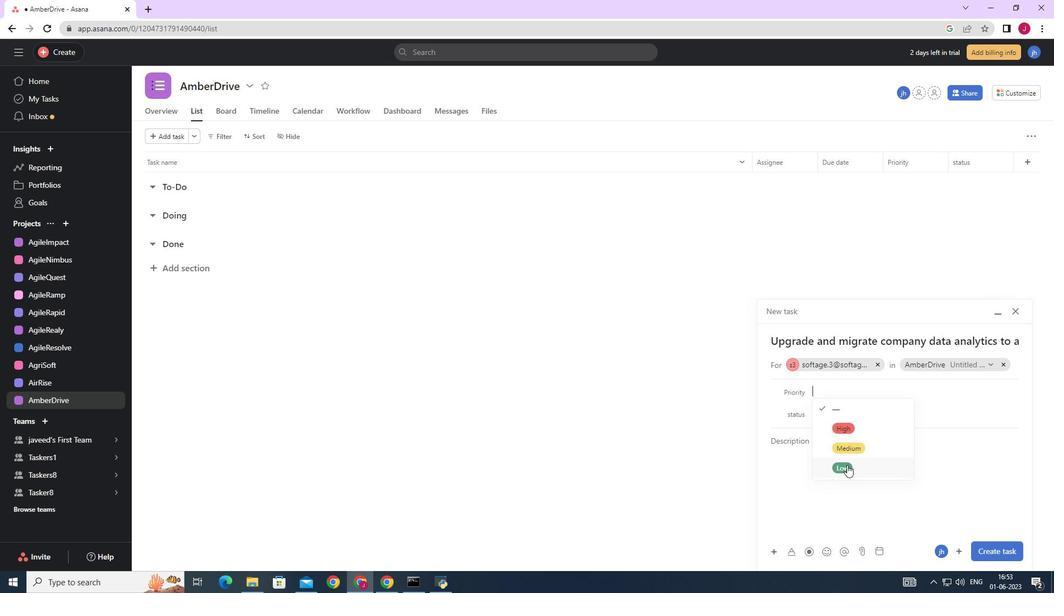 
Action: Mouse pressed left at (849, 467)
Screenshot: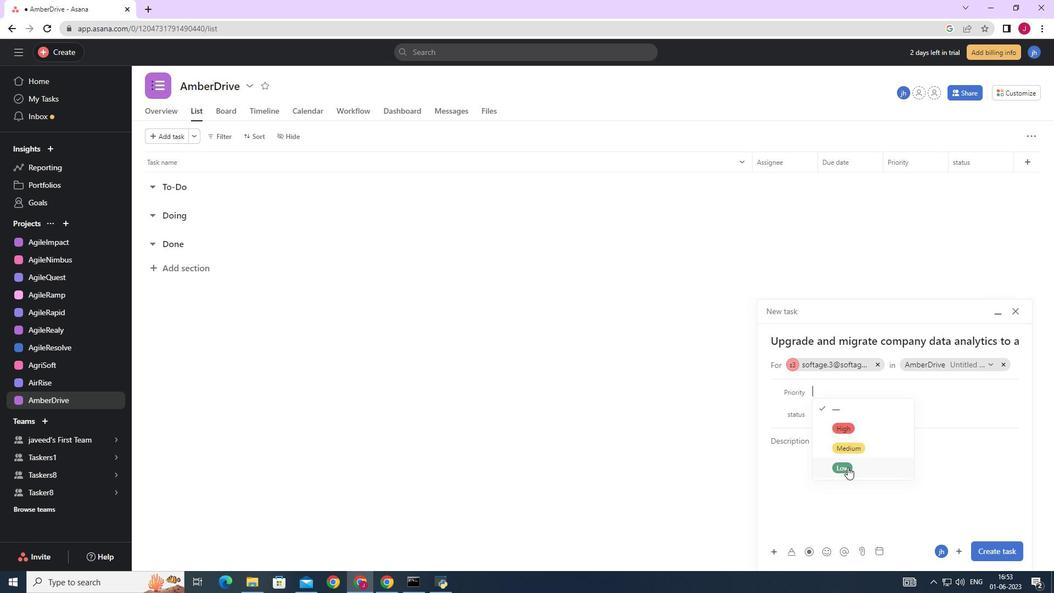 
Action: Mouse moved to (830, 411)
Screenshot: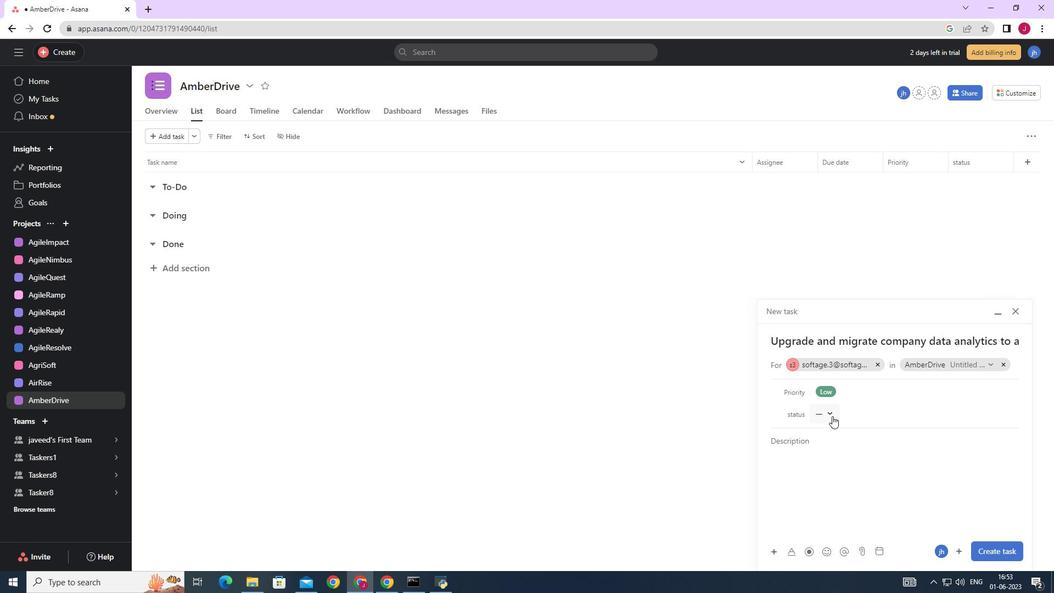 
Action: Mouse pressed left at (830, 411)
Screenshot: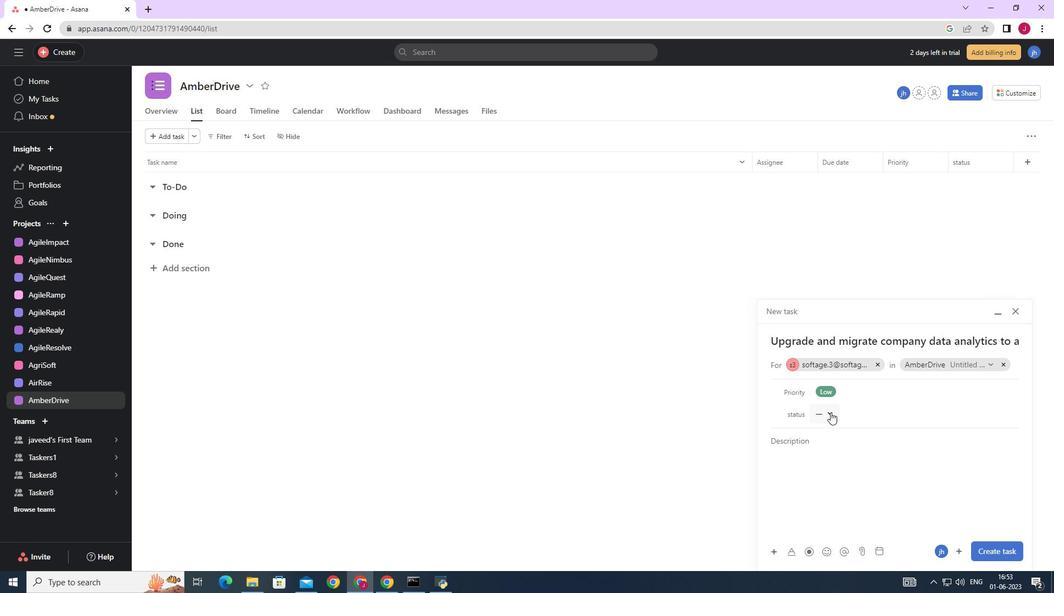 
Action: Mouse moved to (850, 448)
Screenshot: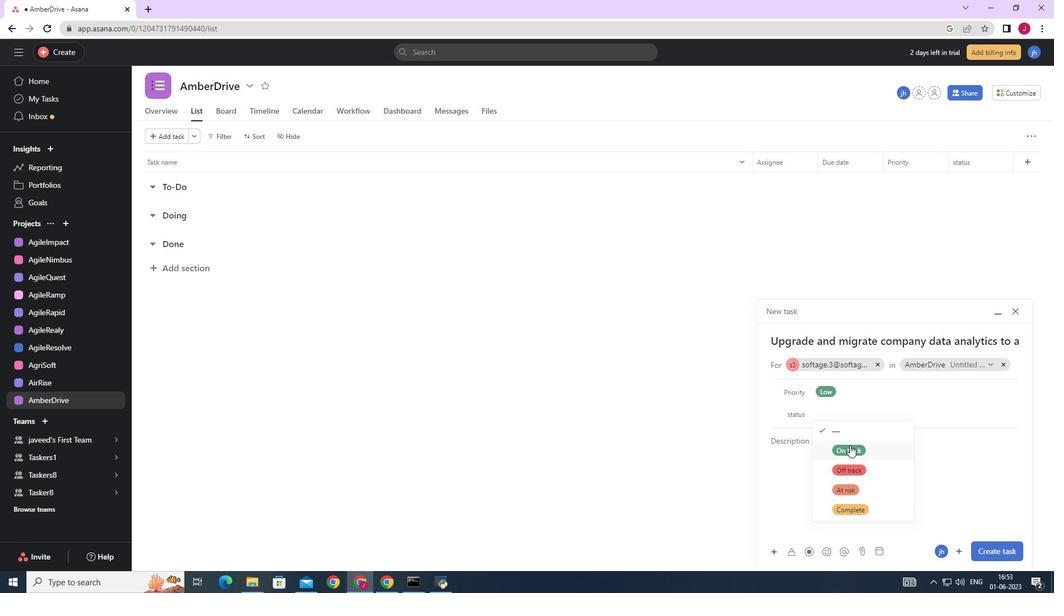 
Action: Mouse pressed left at (850, 448)
Screenshot: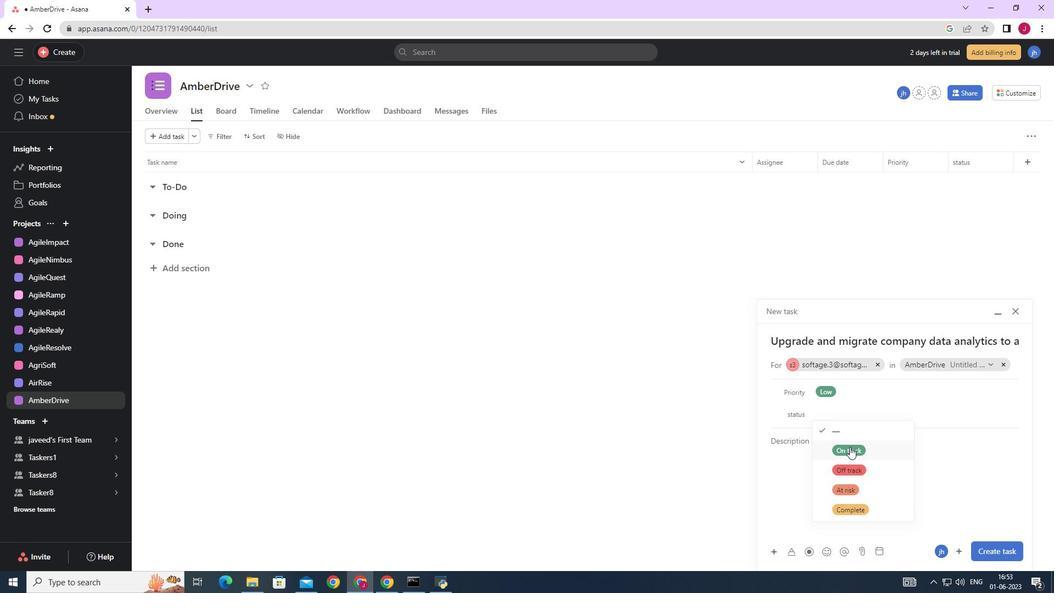 
Action: Mouse moved to (994, 549)
Screenshot: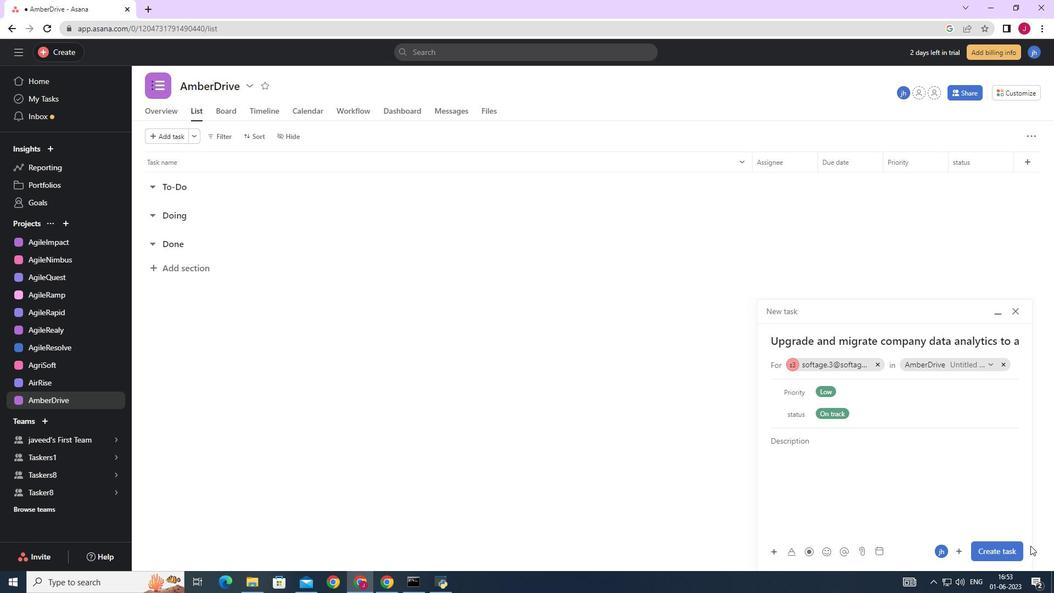
Action: Mouse pressed left at (994, 549)
Screenshot: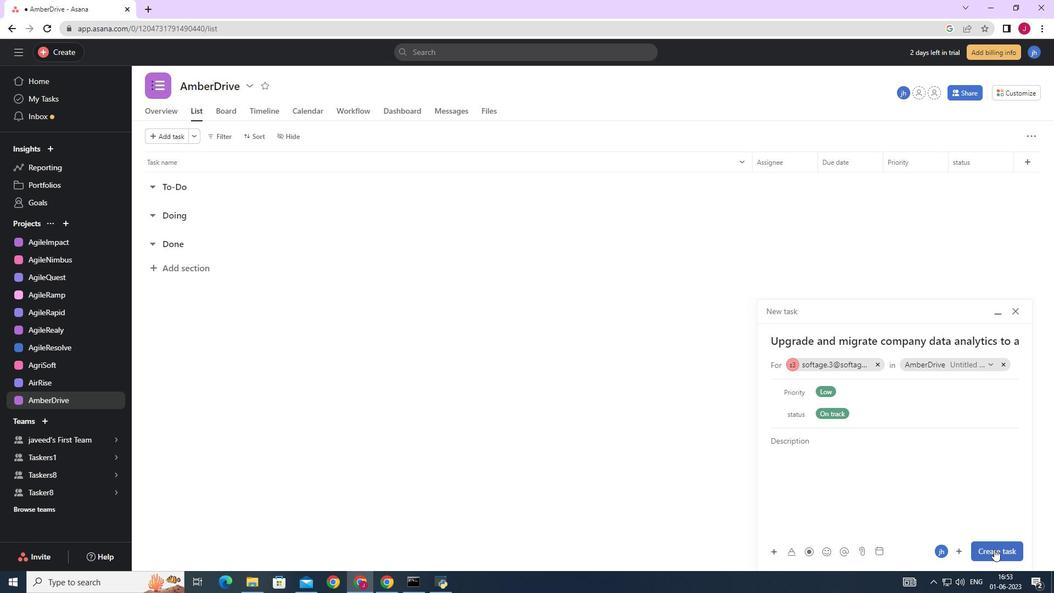 
Action: Mouse moved to (666, 431)
Screenshot: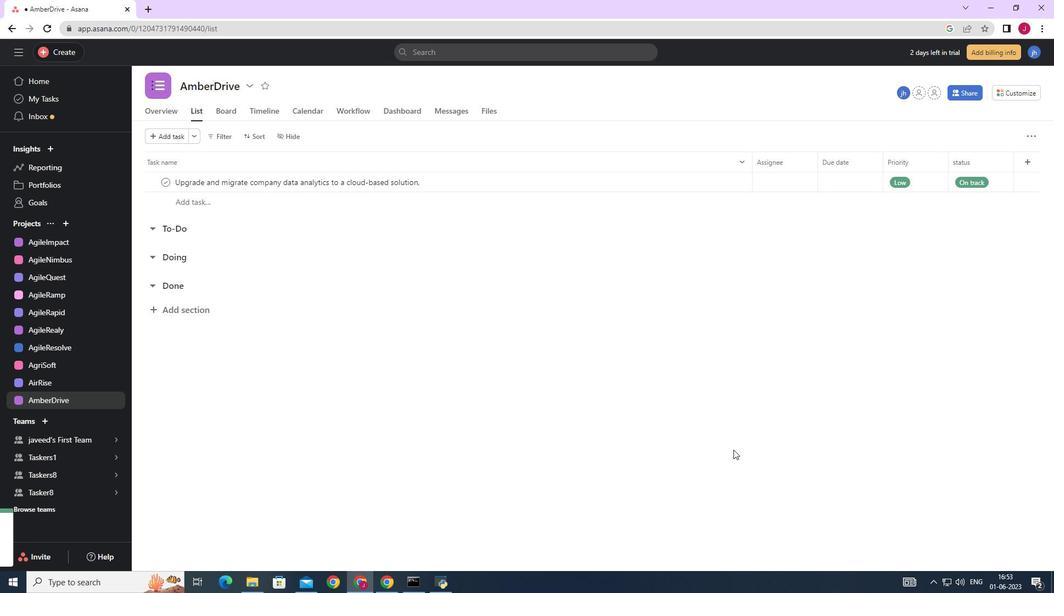 
